 Task: Add Nature's Way Spirulina to the cart.
Action: Mouse moved to (238, 110)
Screenshot: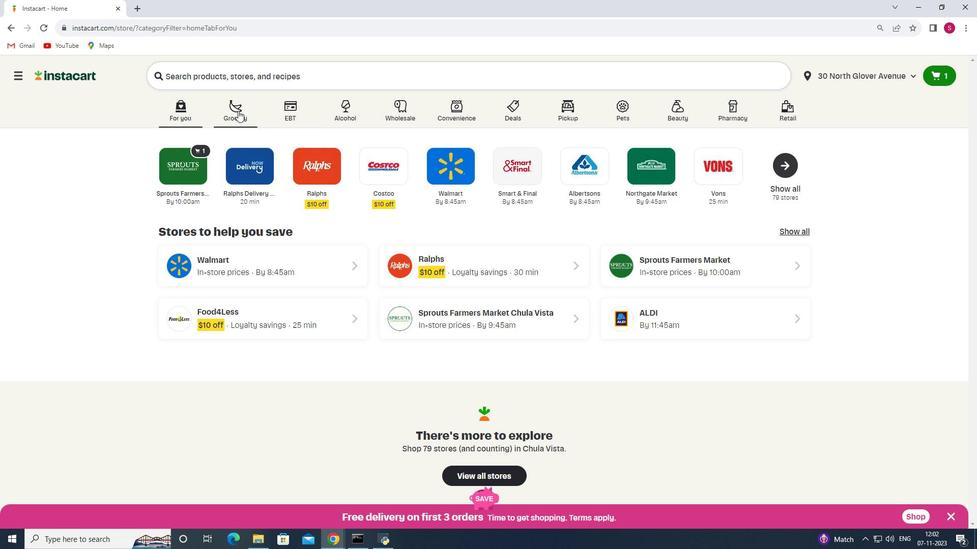 
Action: Mouse pressed left at (238, 110)
Screenshot: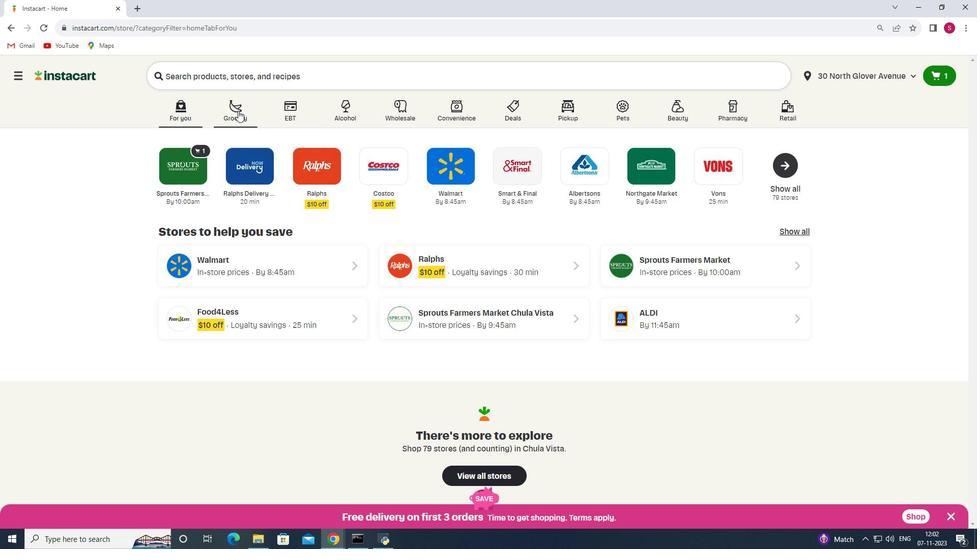 
Action: Mouse moved to (236, 318)
Screenshot: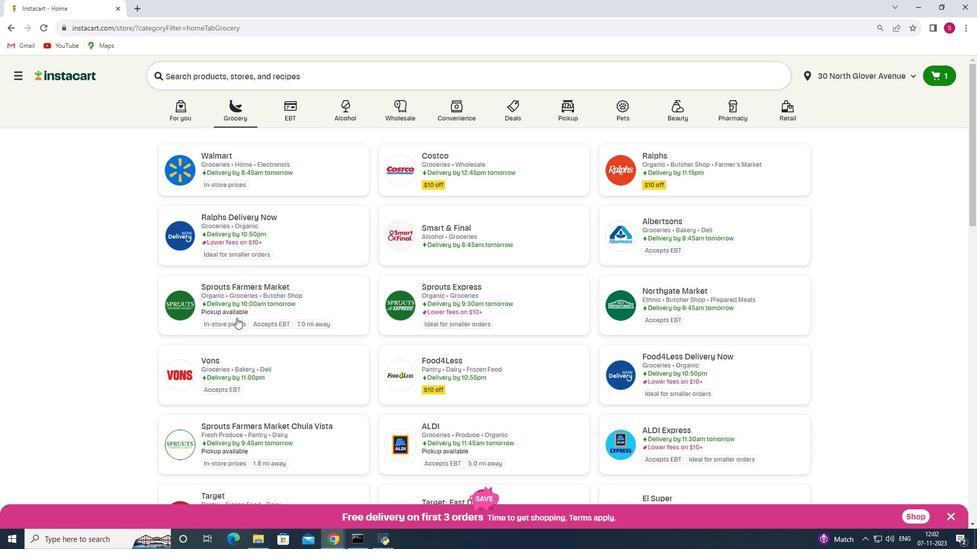 
Action: Mouse pressed left at (236, 318)
Screenshot: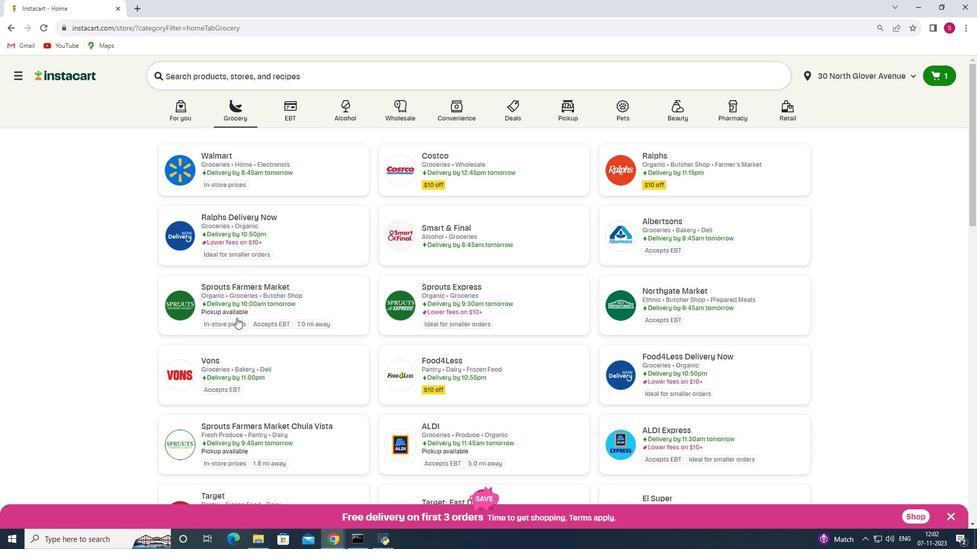 
Action: Mouse moved to (48, 316)
Screenshot: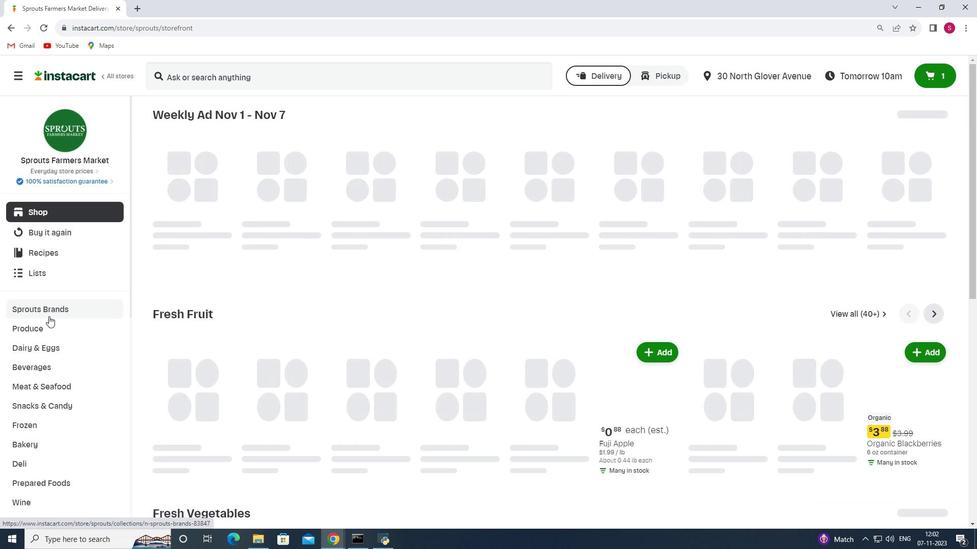 
Action: Mouse scrolled (48, 316) with delta (0, 0)
Screenshot: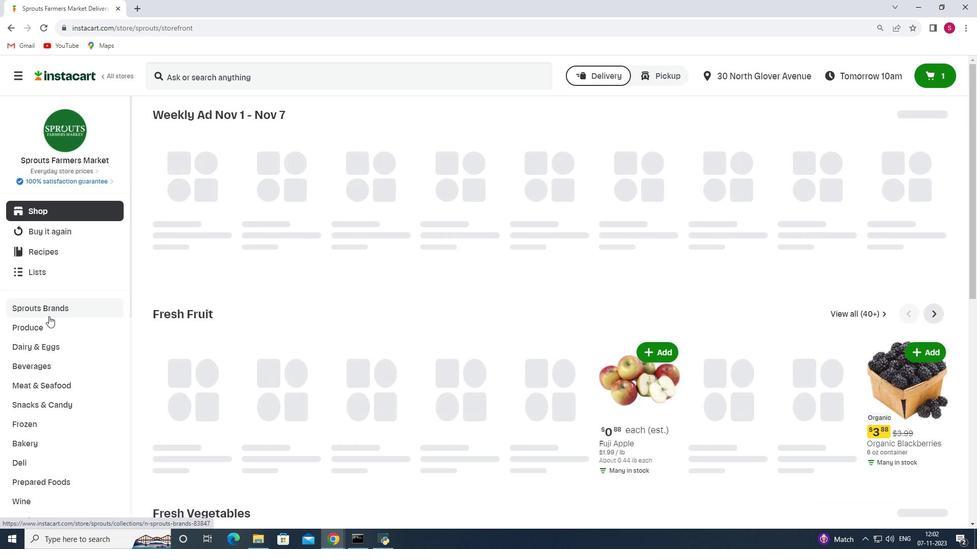 
Action: Mouse scrolled (48, 316) with delta (0, 0)
Screenshot: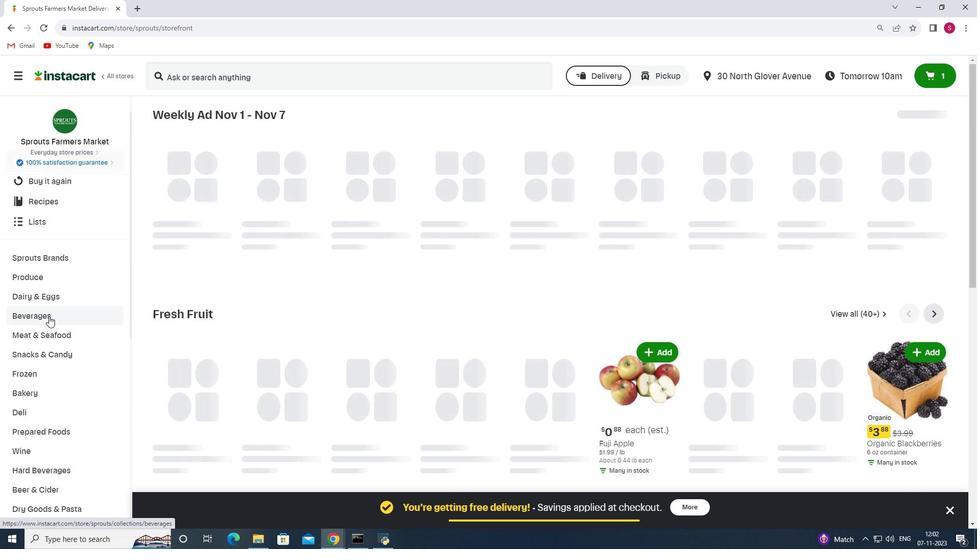 
Action: Mouse scrolled (48, 316) with delta (0, 0)
Screenshot: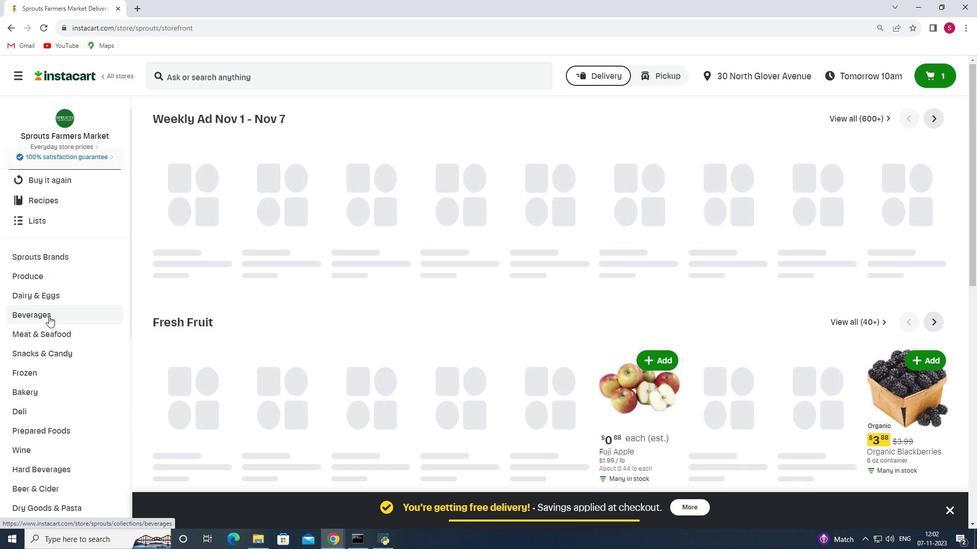
Action: Mouse scrolled (48, 316) with delta (0, 0)
Screenshot: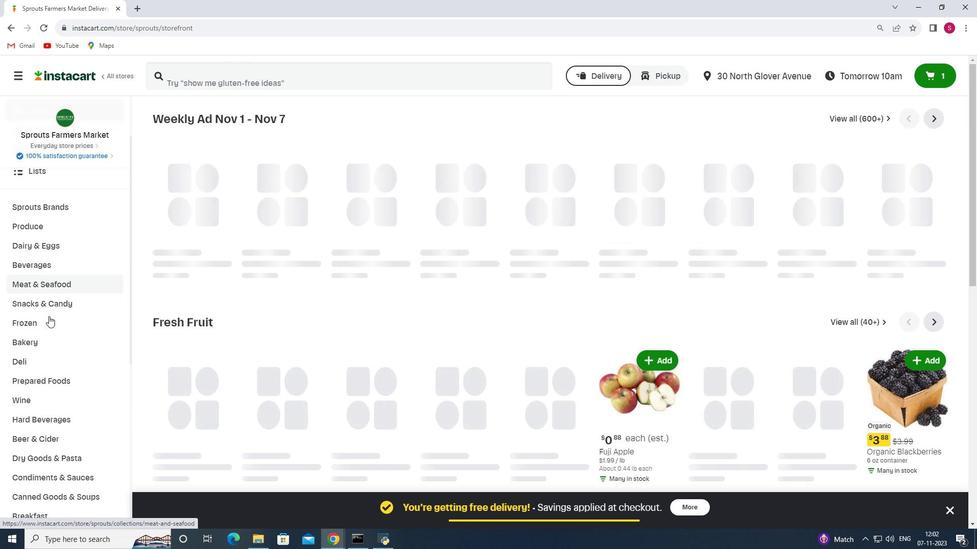 
Action: Mouse scrolled (48, 316) with delta (0, 0)
Screenshot: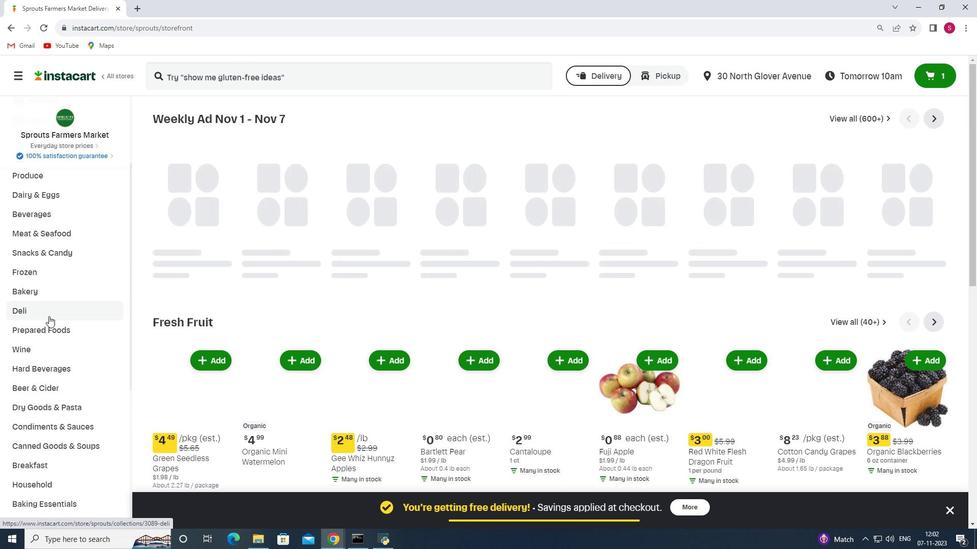 
Action: Mouse scrolled (48, 316) with delta (0, 0)
Screenshot: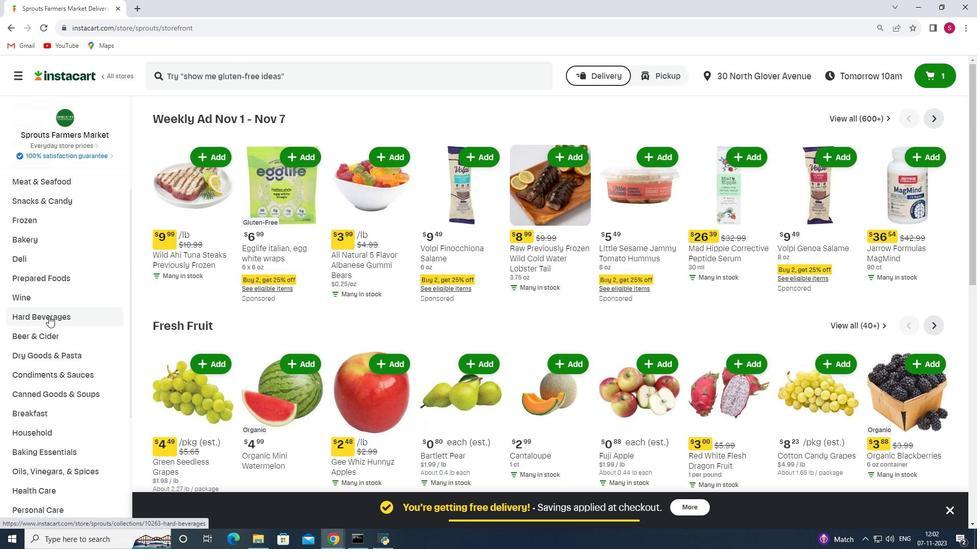 
Action: Mouse scrolled (48, 316) with delta (0, 0)
Screenshot: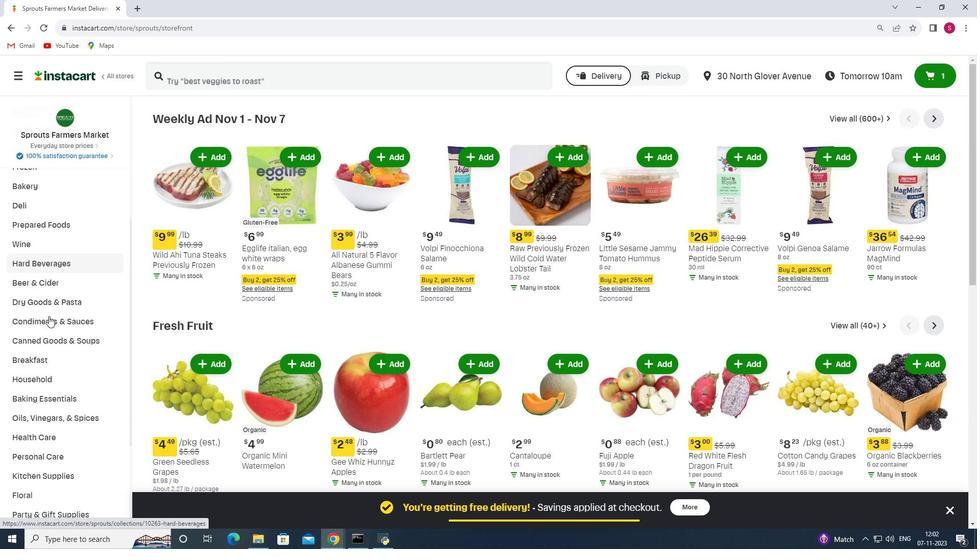 
Action: Mouse scrolled (48, 316) with delta (0, 0)
Screenshot: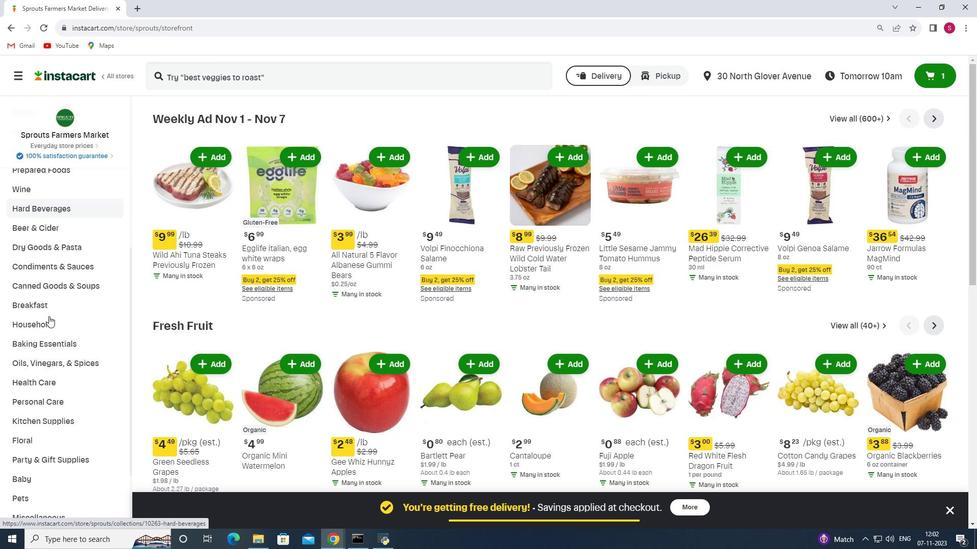 
Action: Mouse moved to (43, 336)
Screenshot: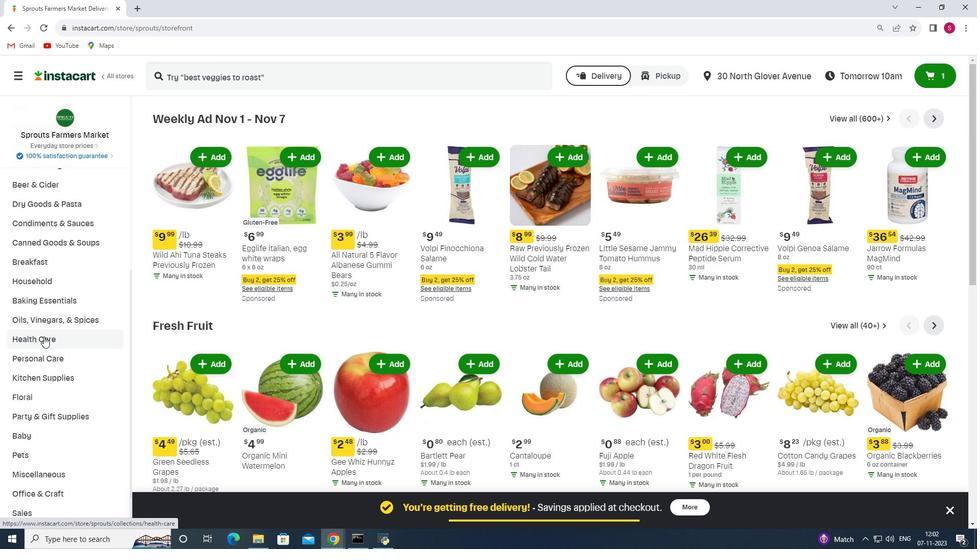 
Action: Mouse pressed left at (43, 336)
Screenshot: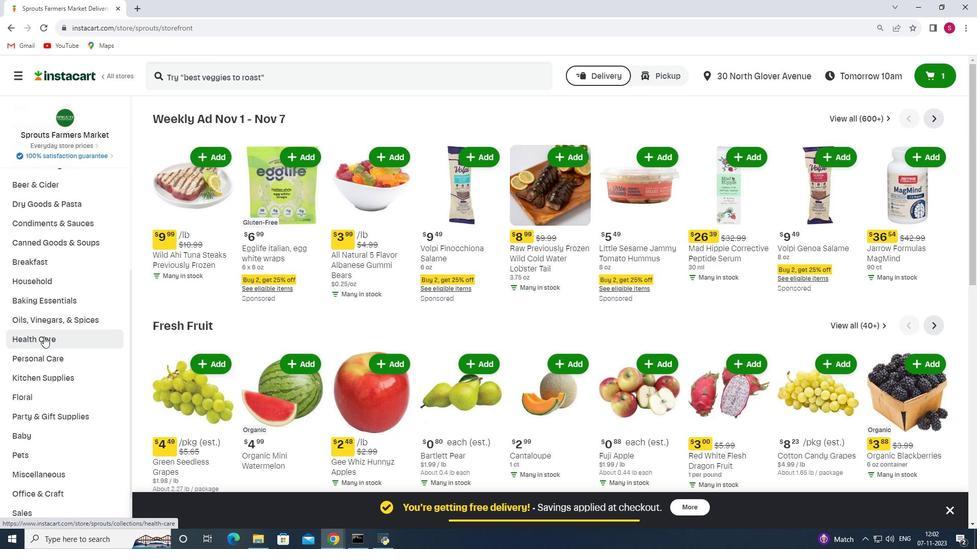 
Action: Mouse moved to (356, 142)
Screenshot: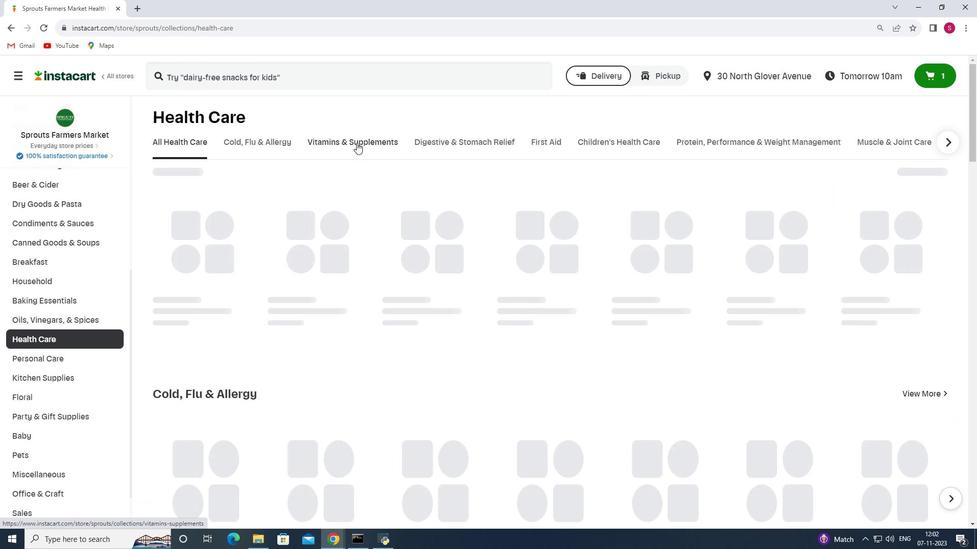 
Action: Mouse pressed left at (356, 142)
Screenshot: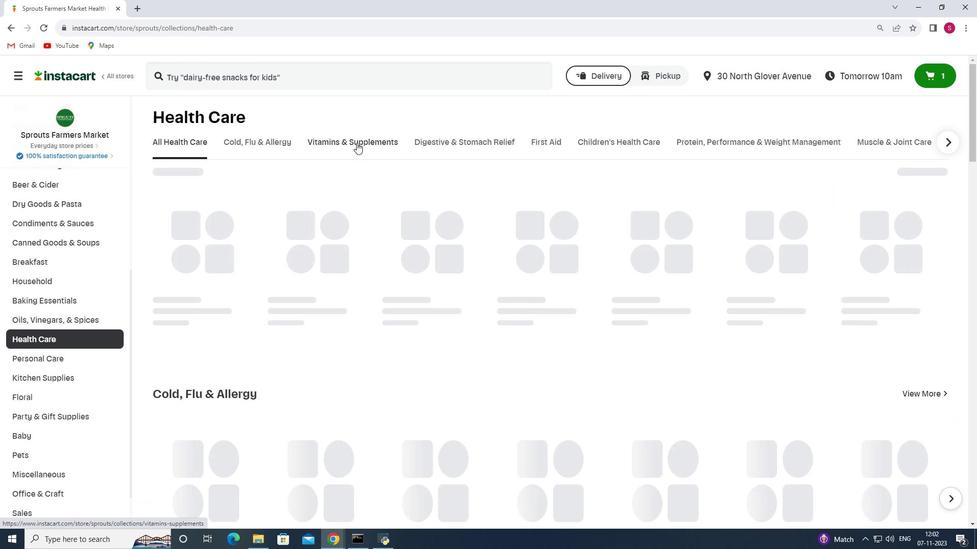 
Action: Mouse moved to (419, 183)
Screenshot: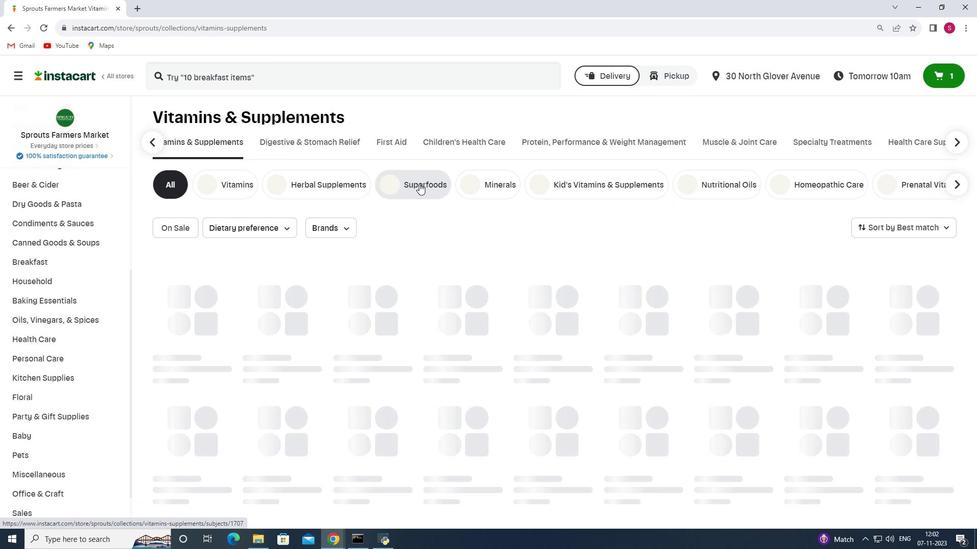 
Action: Mouse pressed left at (419, 183)
Screenshot: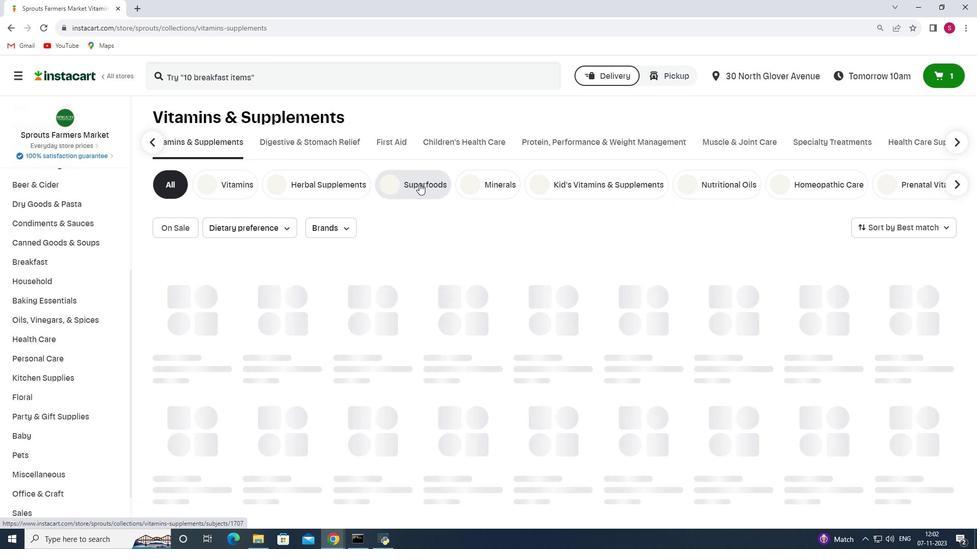 
Action: Mouse moved to (316, 74)
Screenshot: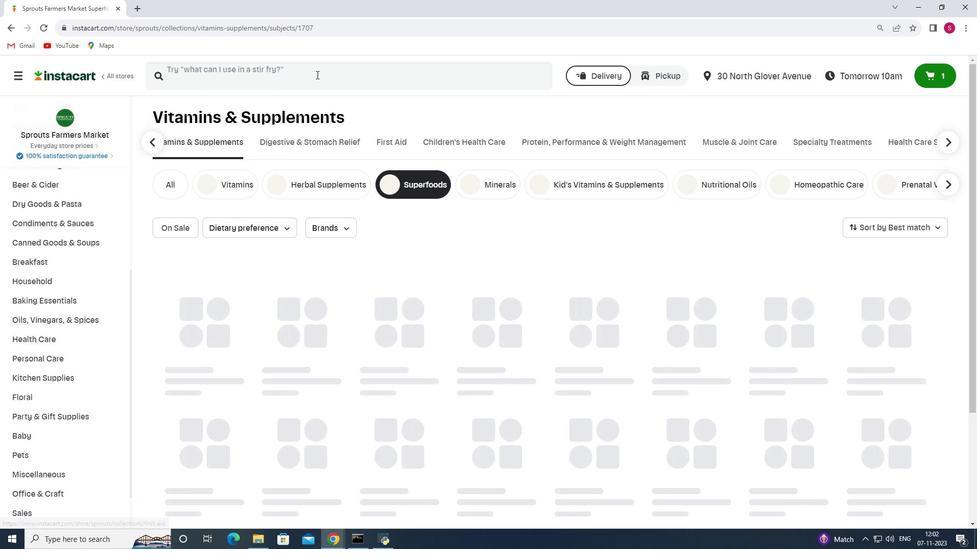 
Action: Mouse pressed left at (316, 74)
Screenshot: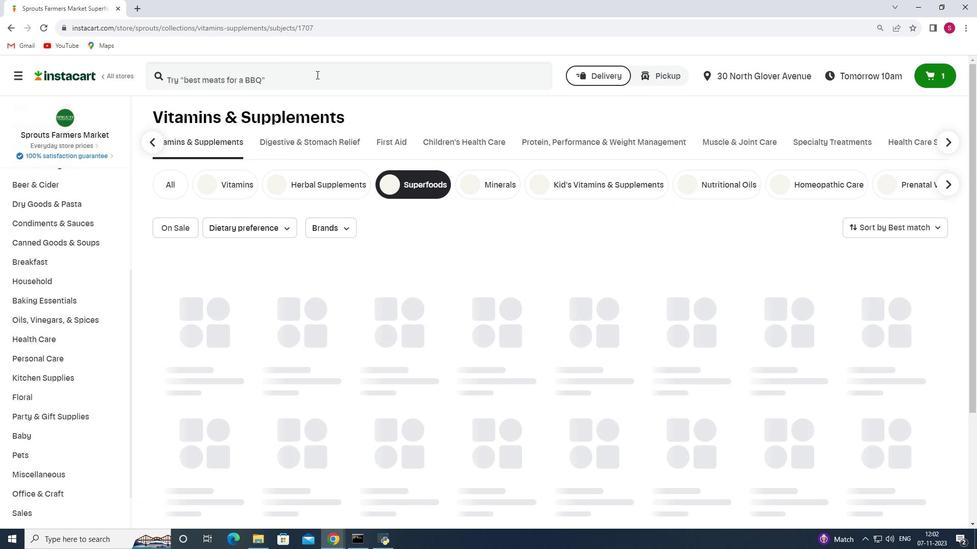 
Action: Key pressed <Key.shift_r>Nature's<Key.space><Key.shift>Way<Key.space><Key.shift>Spirulina<Key.enter>
Screenshot: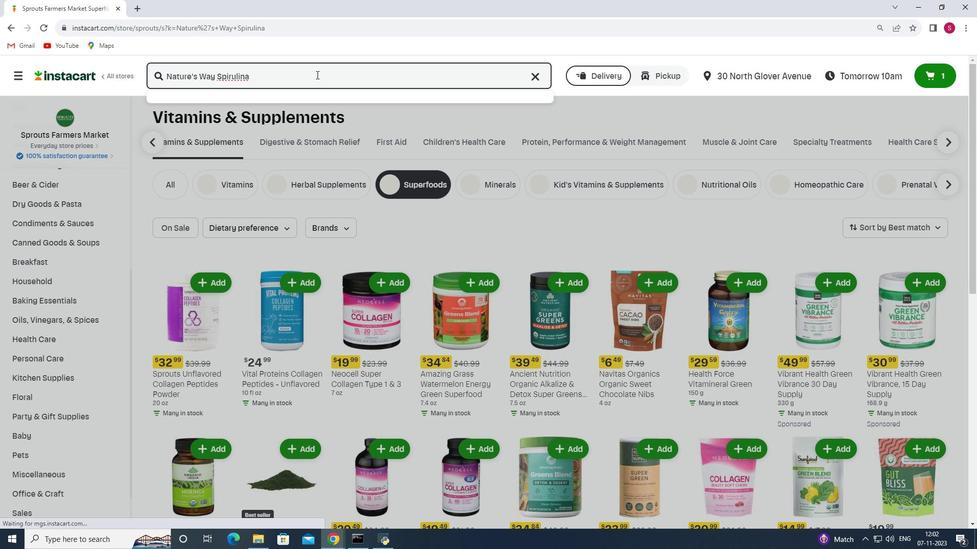 
Action: Mouse moved to (375, 184)
Screenshot: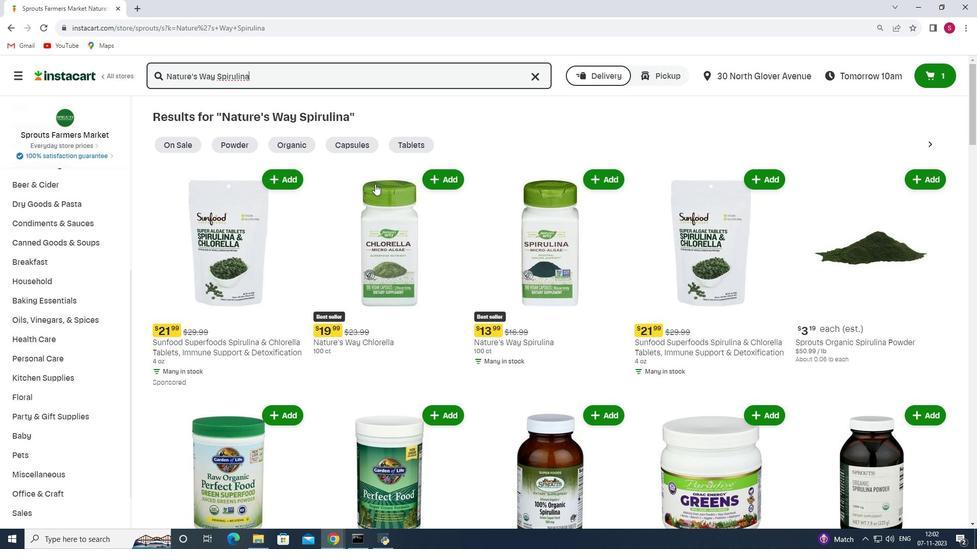 
Action: Mouse scrolled (375, 183) with delta (0, 0)
Screenshot: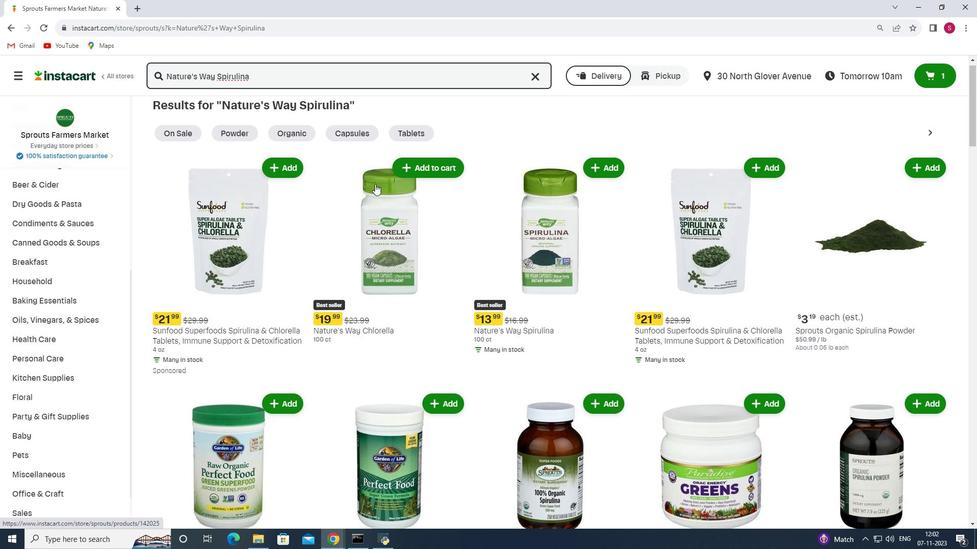 
Action: Mouse scrolled (375, 183) with delta (0, 0)
Screenshot: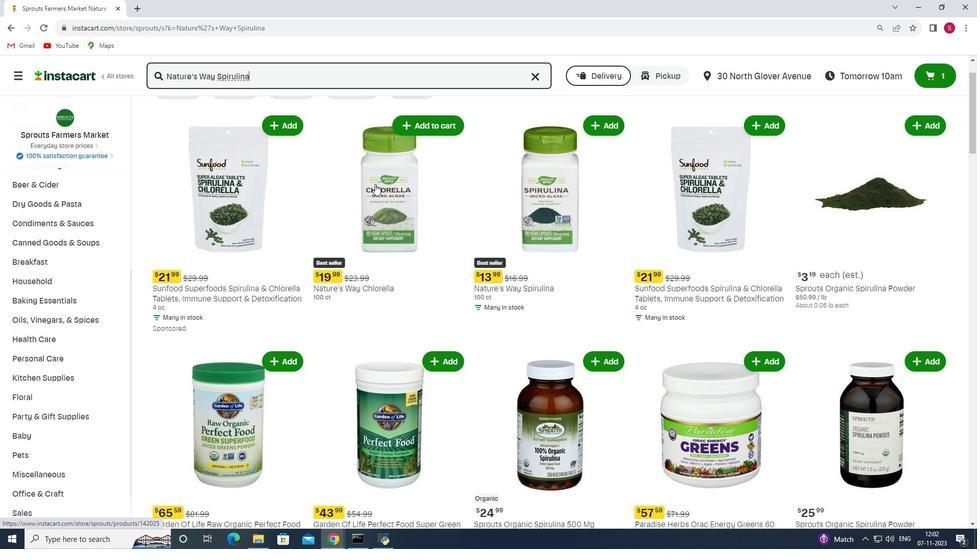 
Action: Mouse scrolled (375, 183) with delta (0, 0)
Screenshot: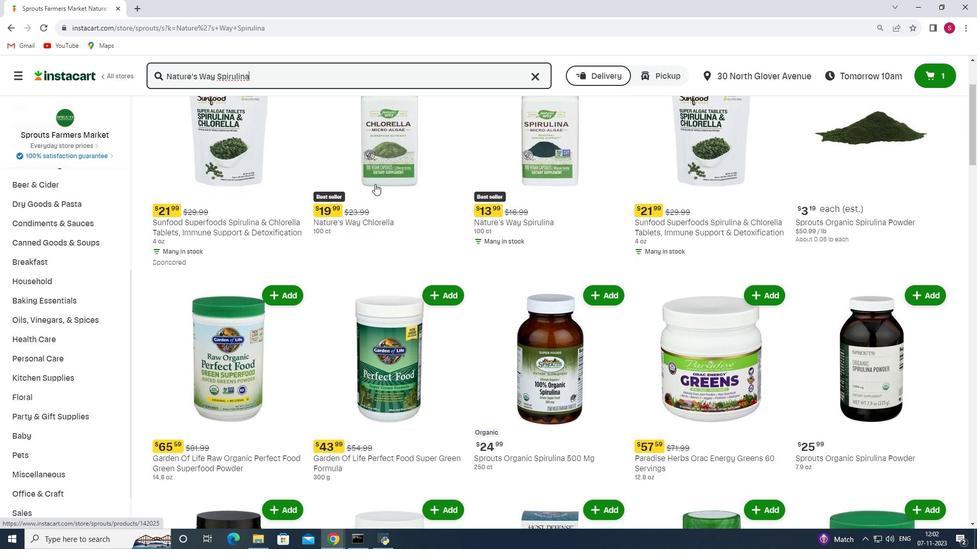 
Action: Mouse scrolled (375, 183) with delta (0, 0)
Screenshot: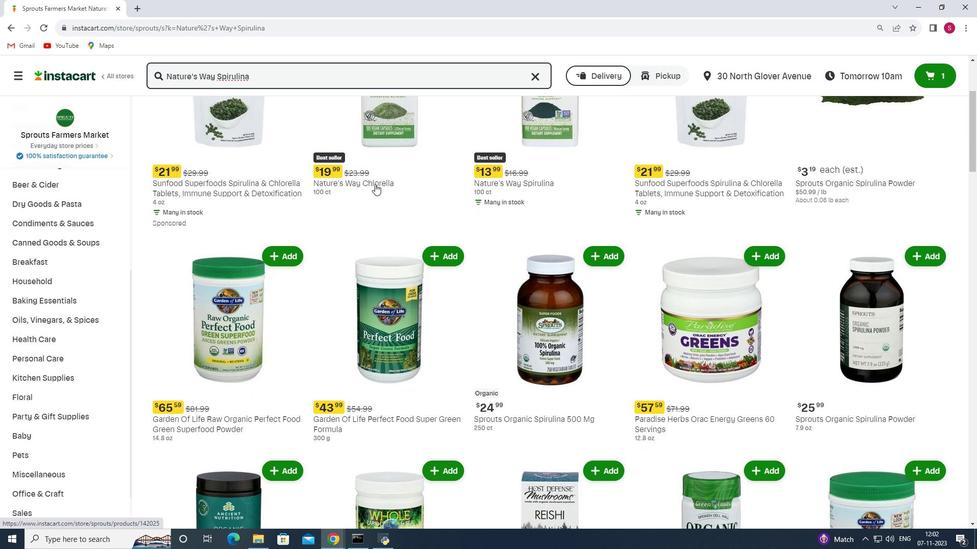 
Action: Mouse scrolled (375, 183) with delta (0, 0)
Screenshot: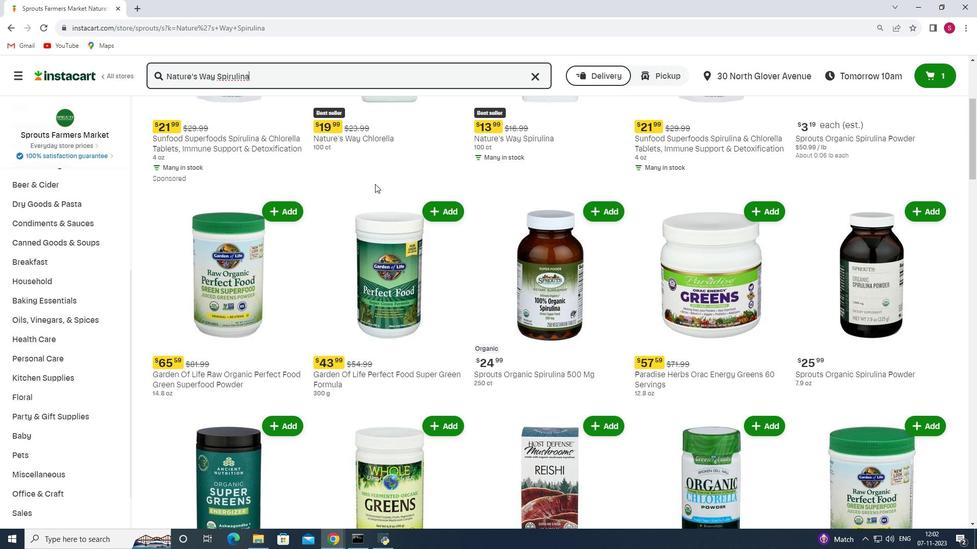 
Action: Mouse scrolled (375, 183) with delta (0, 0)
Screenshot: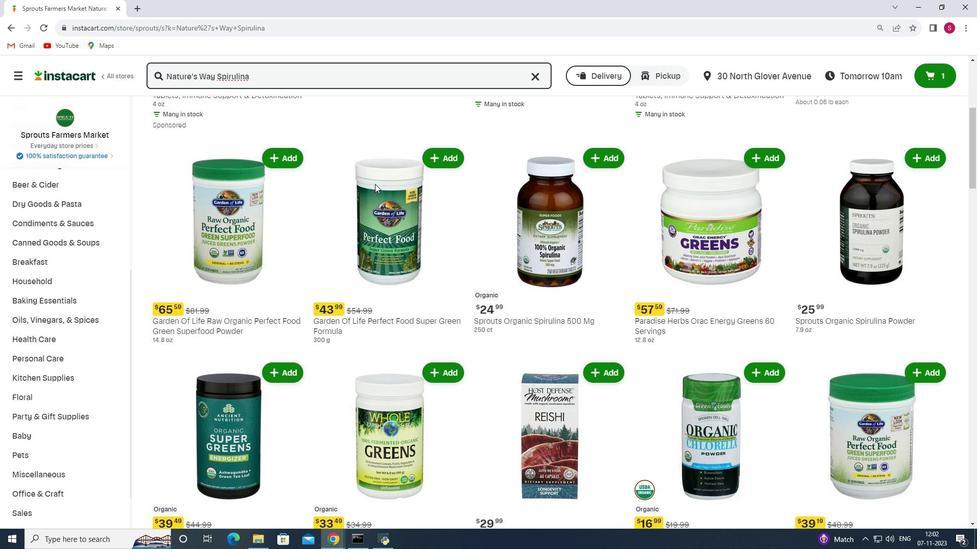 
Action: Mouse scrolled (375, 183) with delta (0, 0)
Screenshot: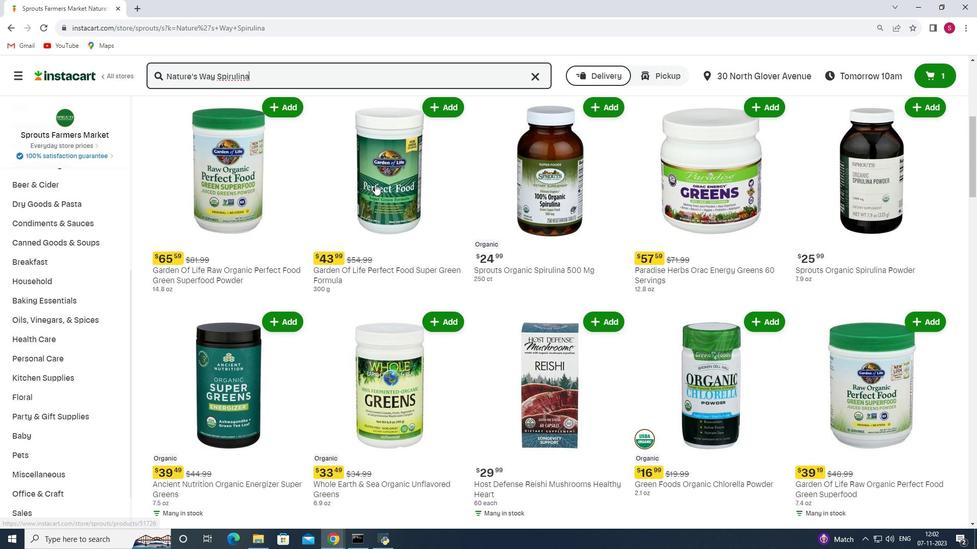 
Action: Mouse scrolled (375, 183) with delta (0, 0)
Screenshot: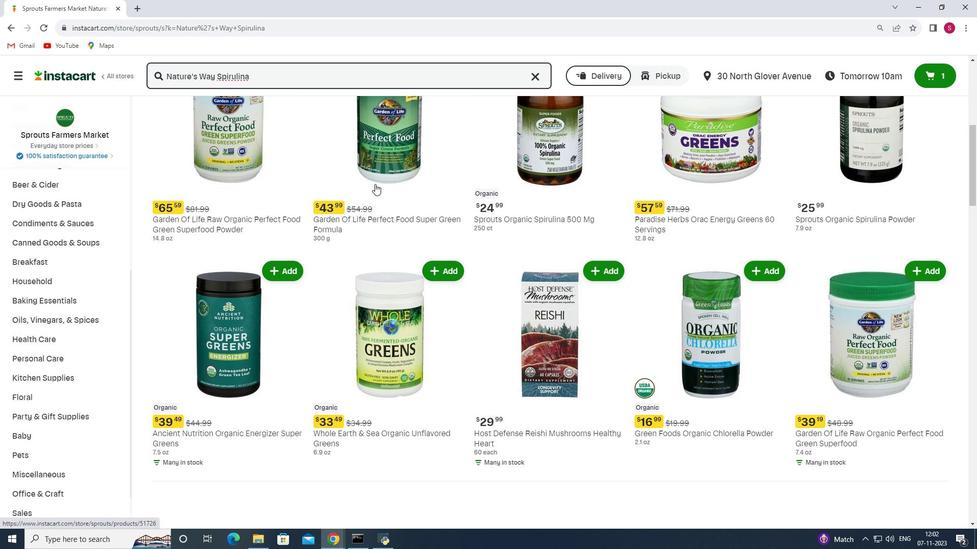 
Action: Mouse scrolled (375, 183) with delta (0, 0)
Screenshot: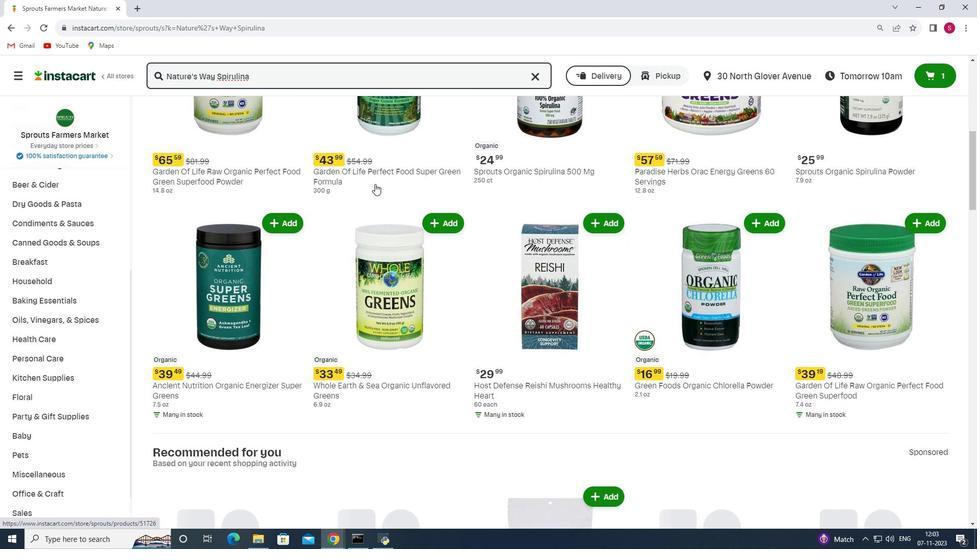
Action: Mouse scrolled (375, 183) with delta (0, 0)
Screenshot: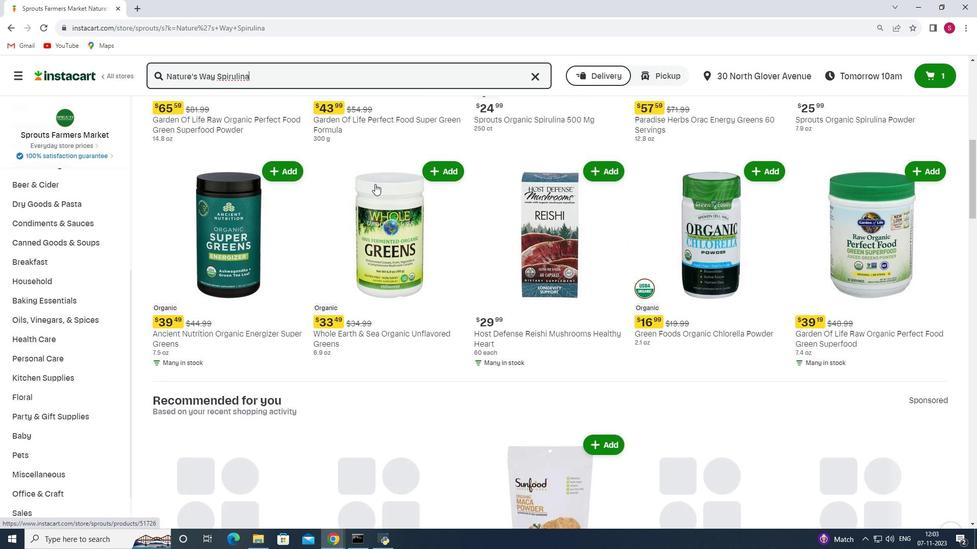 
Action: Mouse scrolled (375, 183) with delta (0, 0)
Screenshot: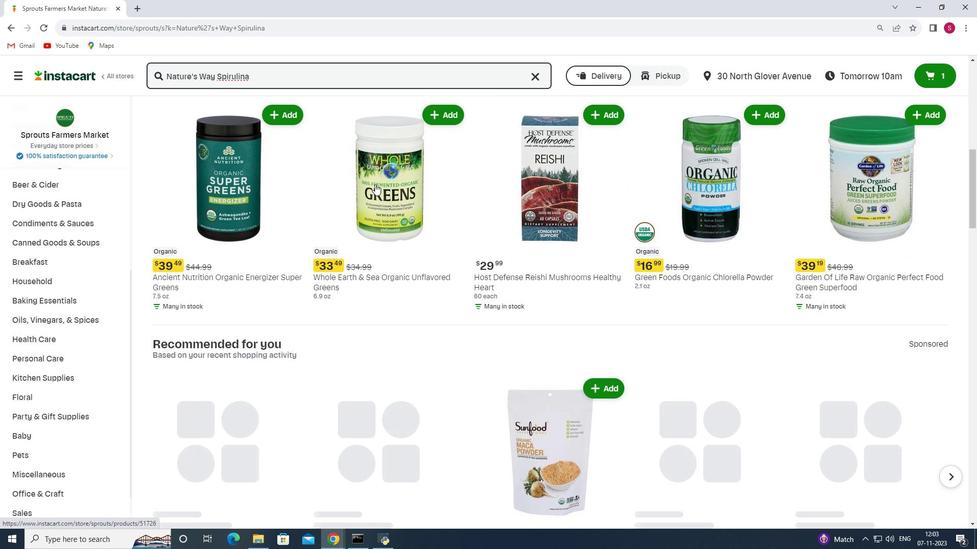 
Action: Mouse scrolled (375, 183) with delta (0, 0)
Screenshot: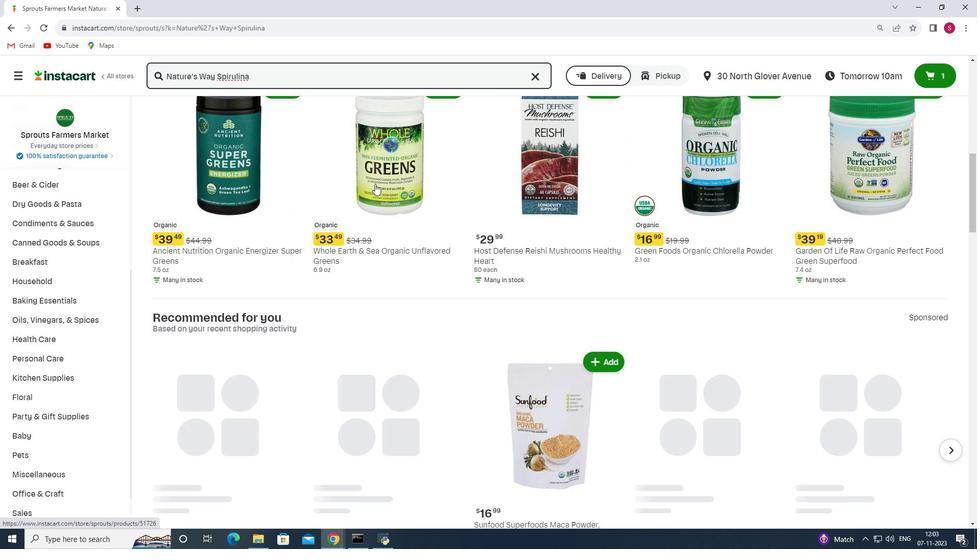 
Action: Mouse scrolled (375, 183) with delta (0, 0)
Screenshot: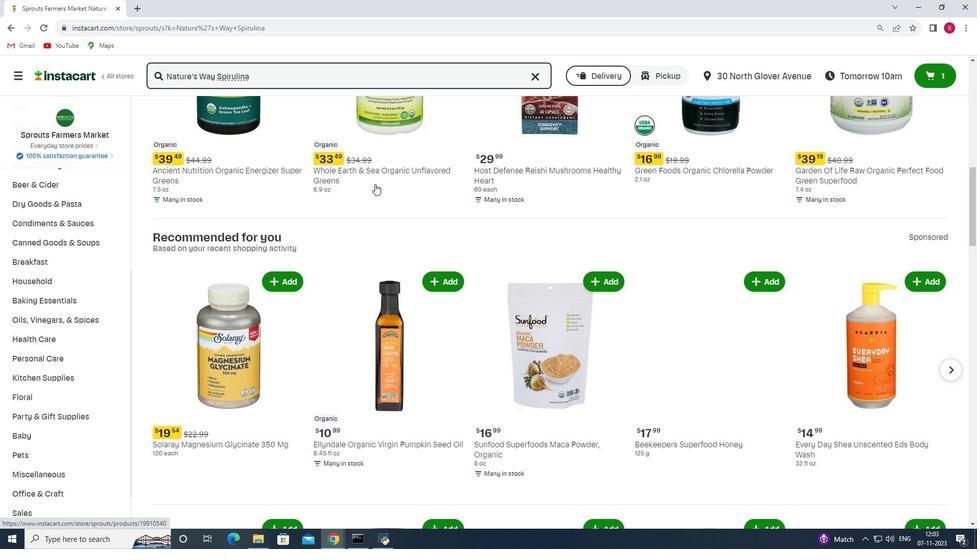 
Action: Mouse scrolled (375, 183) with delta (0, 0)
Screenshot: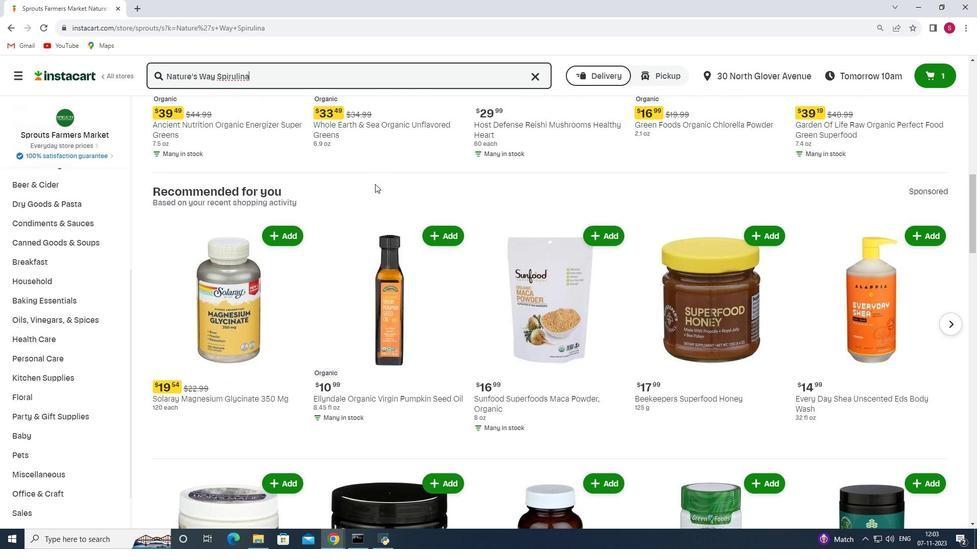 
Action: Mouse scrolled (375, 183) with delta (0, 0)
Screenshot: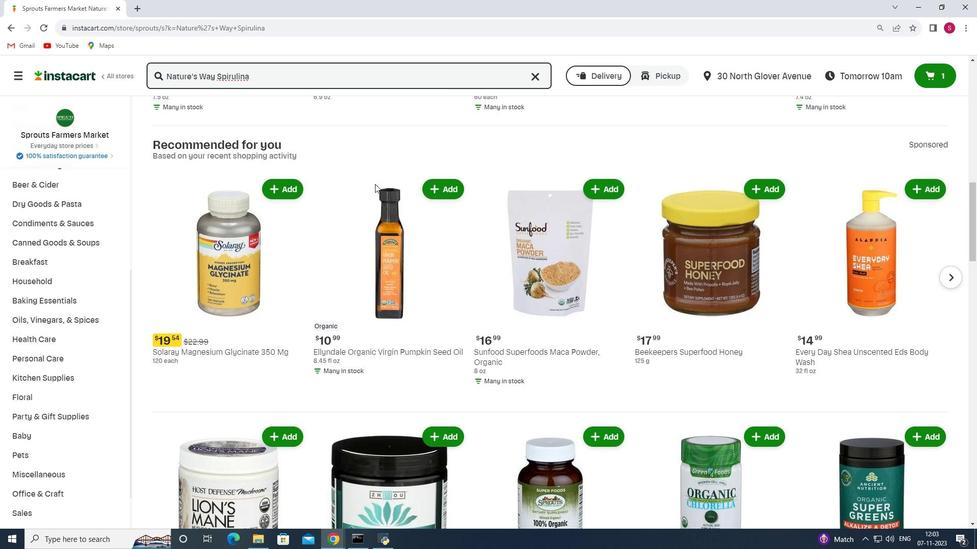 
Action: Mouse scrolled (375, 183) with delta (0, 0)
Screenshot: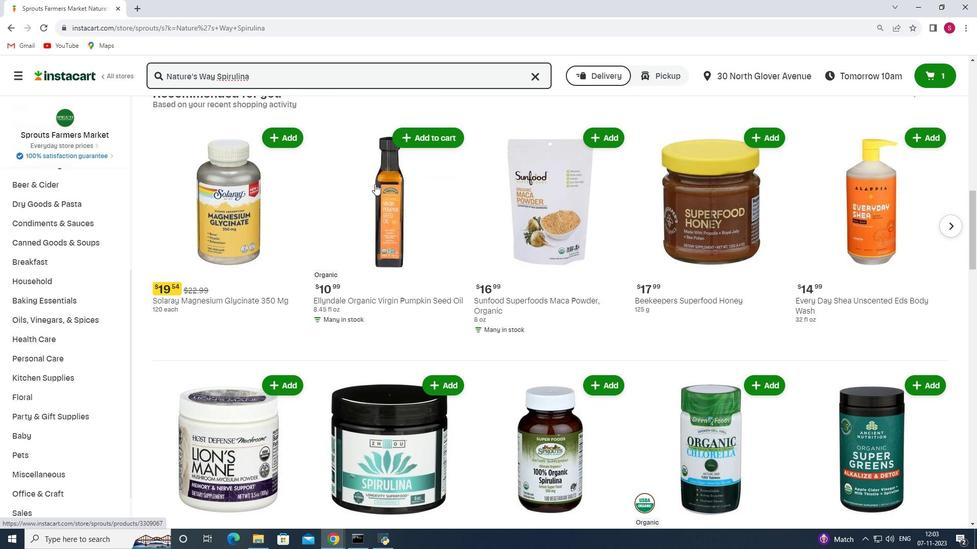 
Action: Mouse scrolled (375, 183) with delta (0, 0)
Screenshot: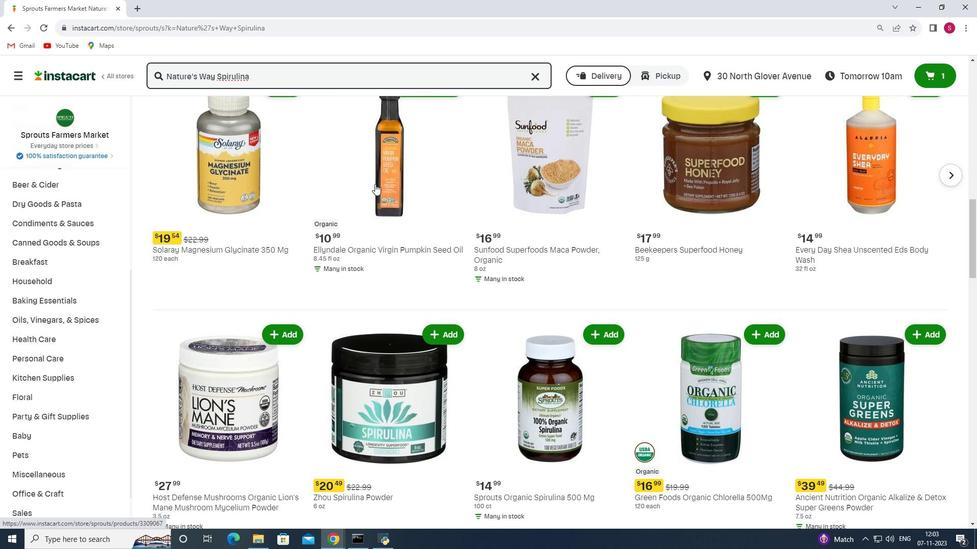 
Action: Mouse scrolled (375, 183) with delta (0, 0)
Screenshot: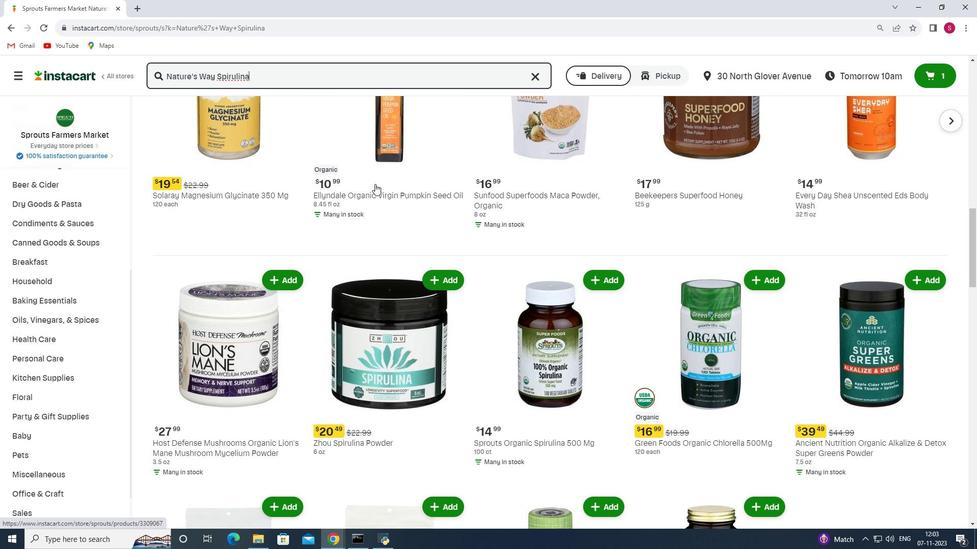 
Action: Mouse scrolled (375, 183) with delta (0, 0)
Screenshot: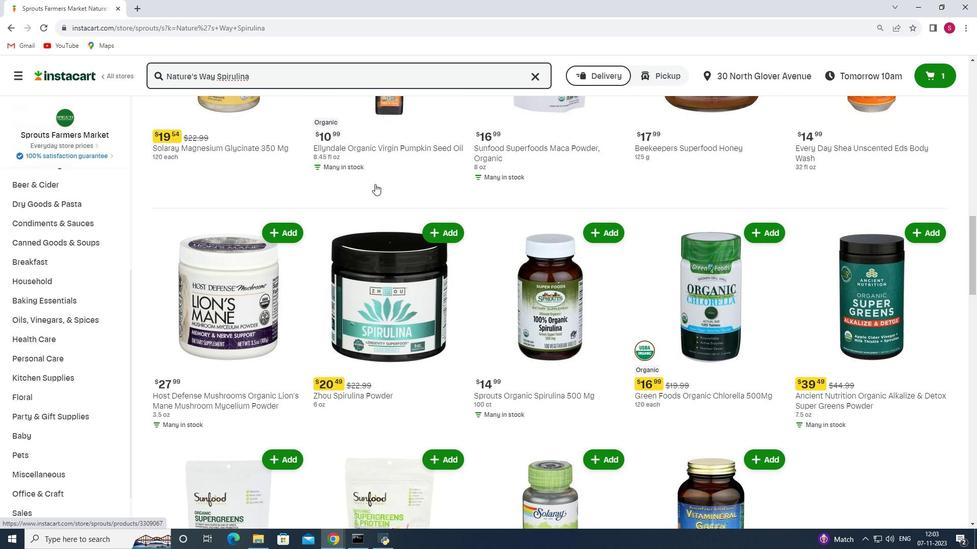
Action: Mouse scrolled (375, 183) with delta (0, 0)
Screenshot: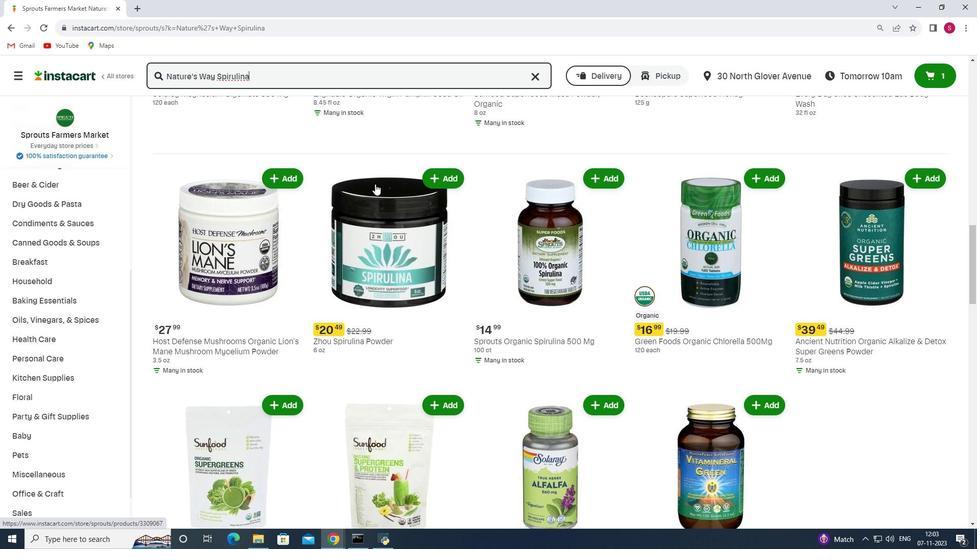 
Action: Mouse scrolled (375, 183) with delta (0, 0)
Screenshot: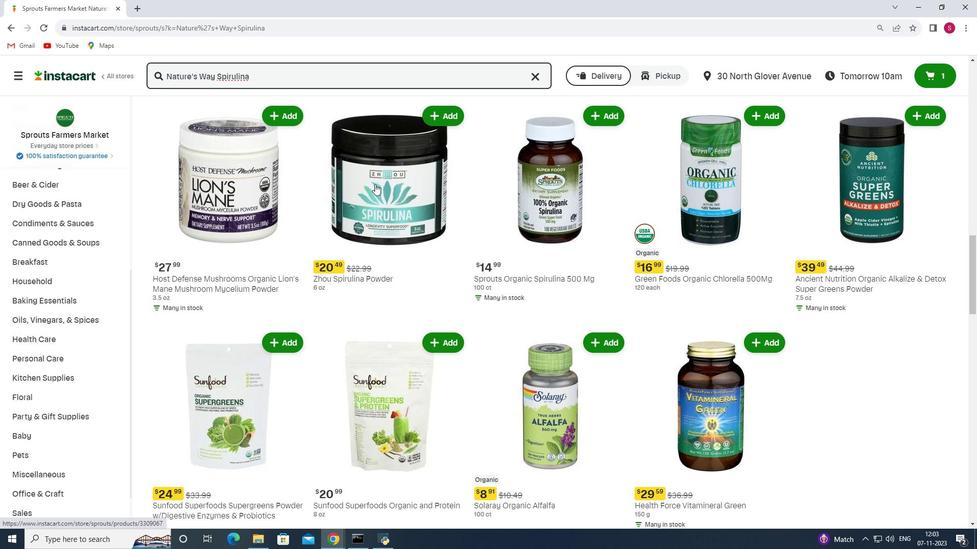 
Action: Mouse scrolled (375, 183) with delta (0, 0)
Screenshot: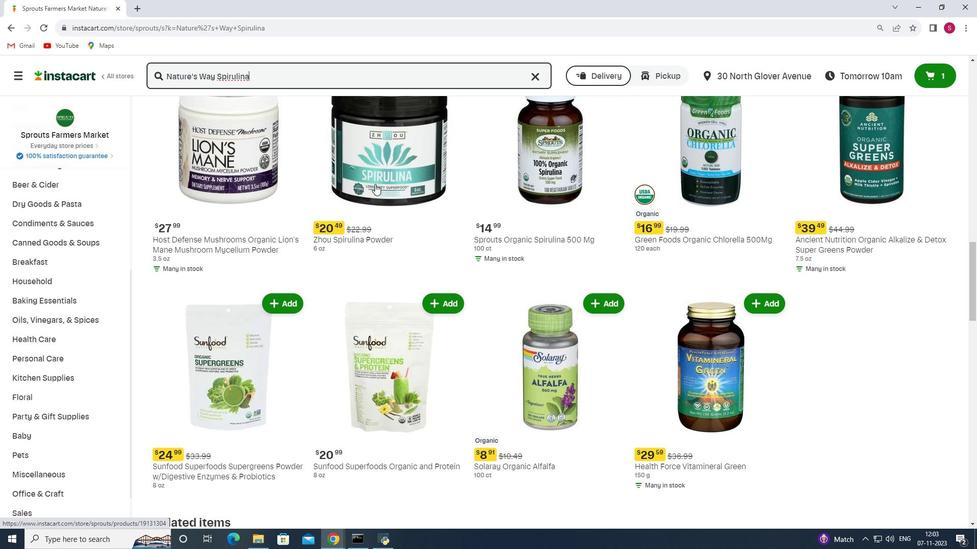 
Action: Mouse scrolled (375, 183) with delta (0, 0)
Screenshot: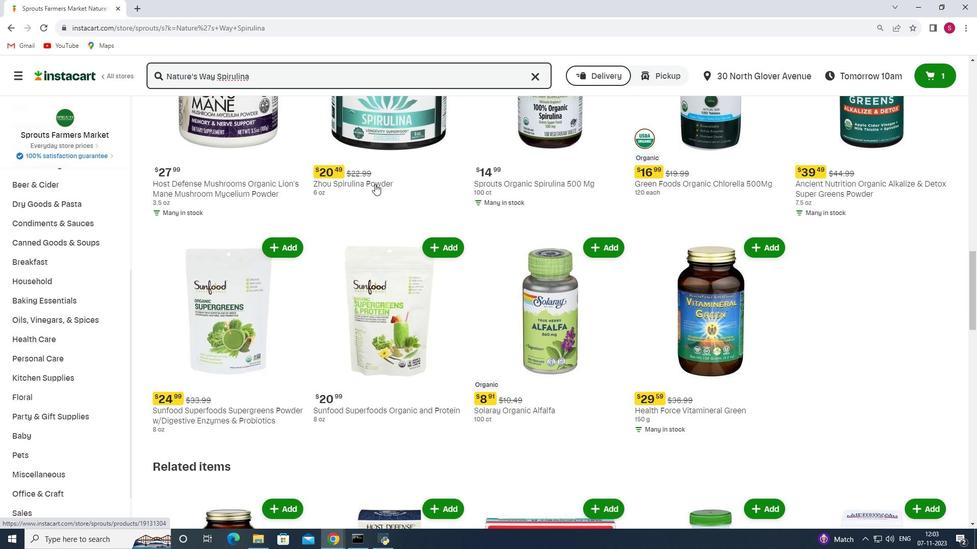 
Action: Mouse scrolled (375, 183) with delta (0, 0)
Screenshot: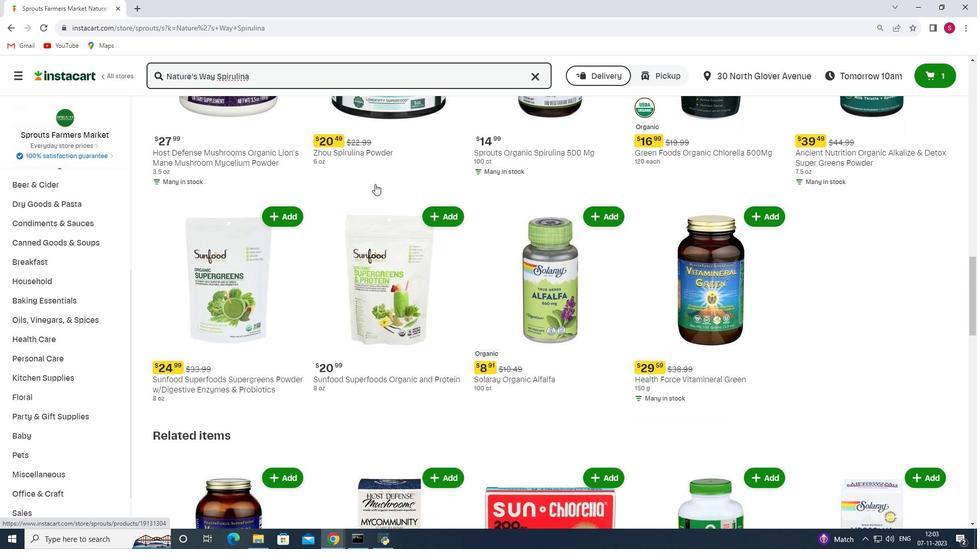 
Action: Mouse scrolled (375, 183) with delta (0, 0)
Screenshot: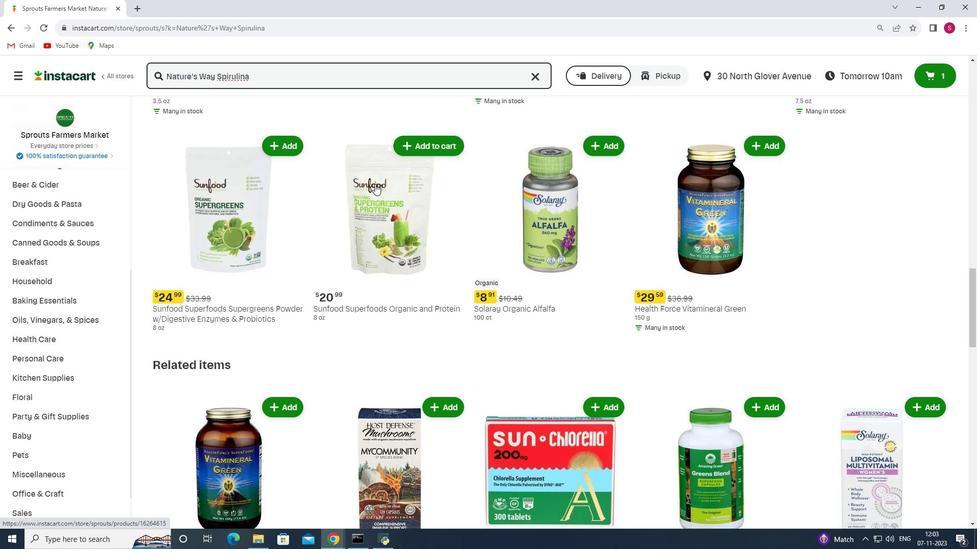 
Action: Mouse scrolled (375, 183) with delta (0, 0)
Screenshot: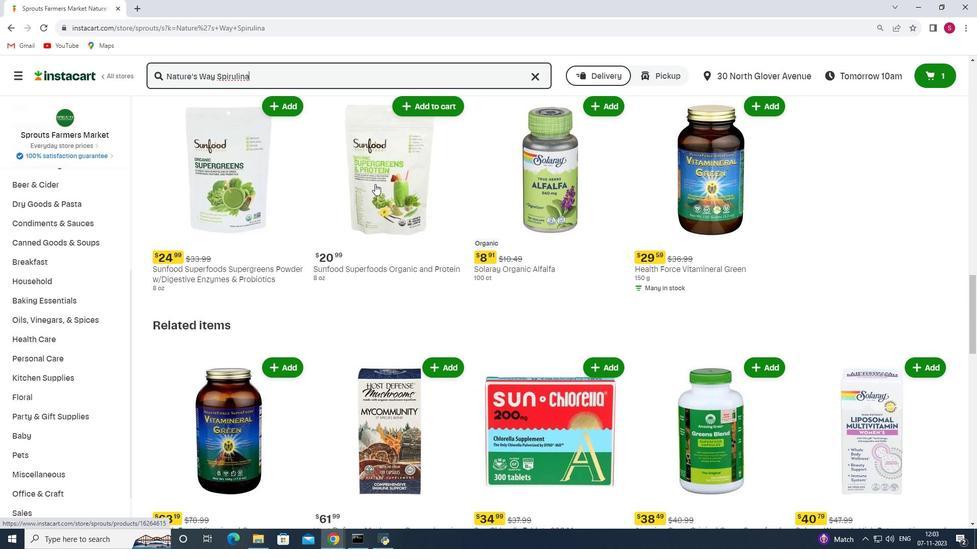 
Action: Mouse scrolled (375, 183) with delta (0, 0)
Screenshot: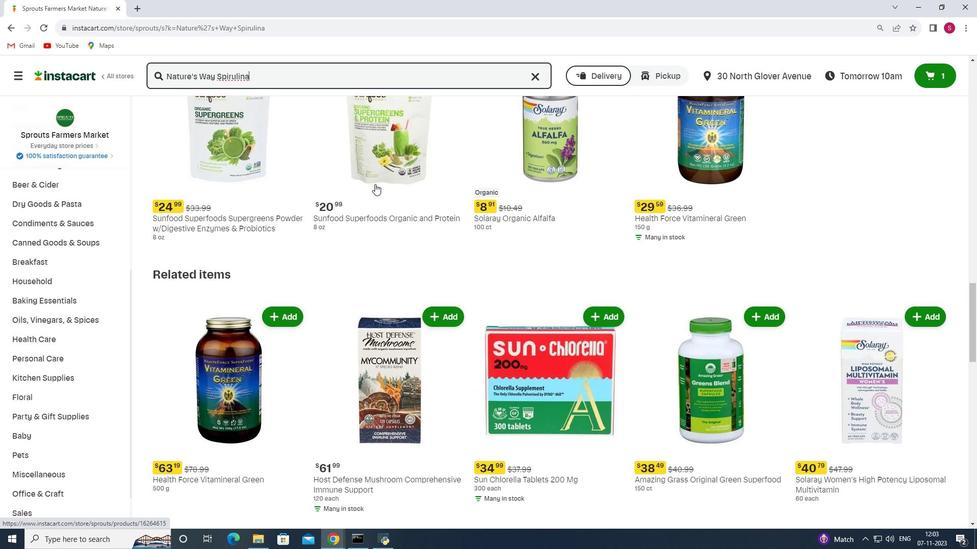 
Action: Mouse scrolled (375, 183) with delta (0, 0)
Screenshot: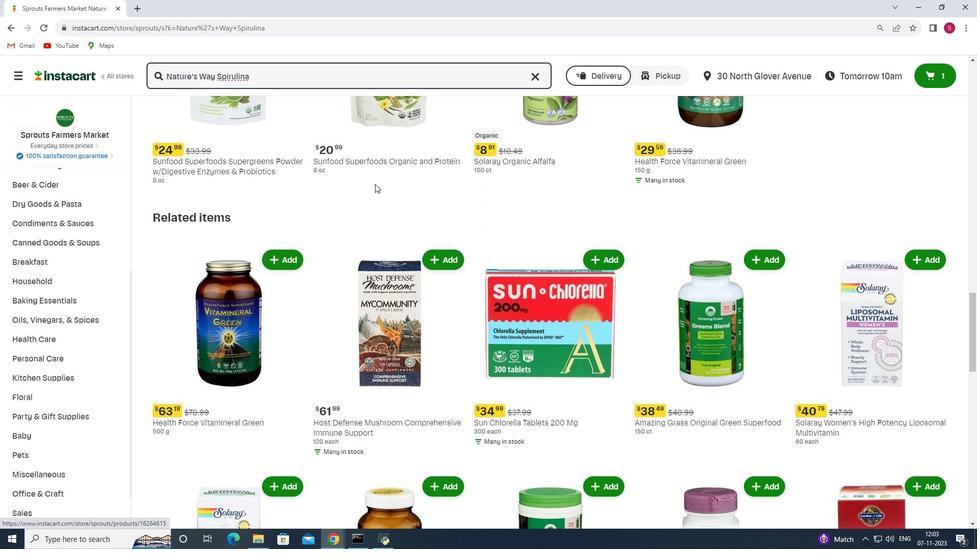 
Action: Mouse scrolled (375, 183) with delta (0, 0)
Screenshot: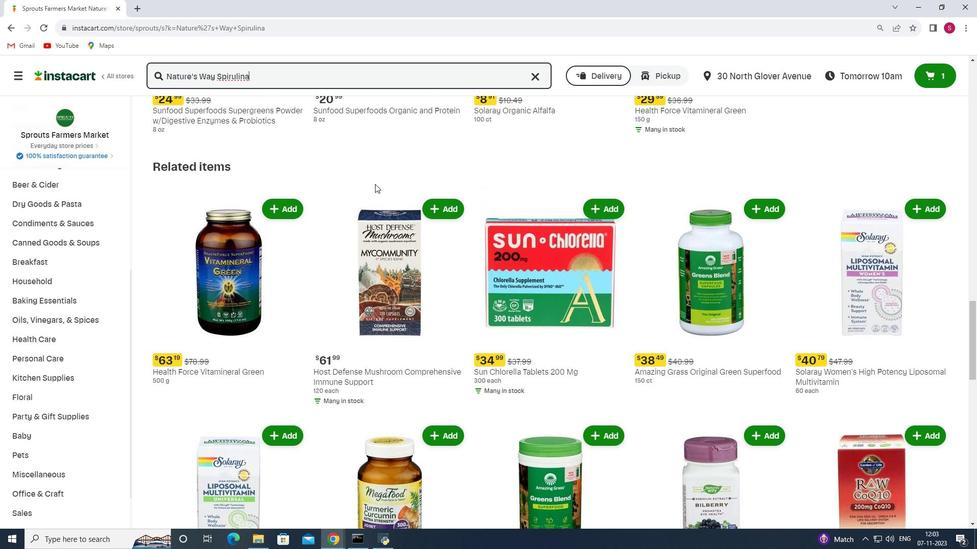 
Action: Mouse scrolled (375, 183) with delta (0, 0)
Screenshot: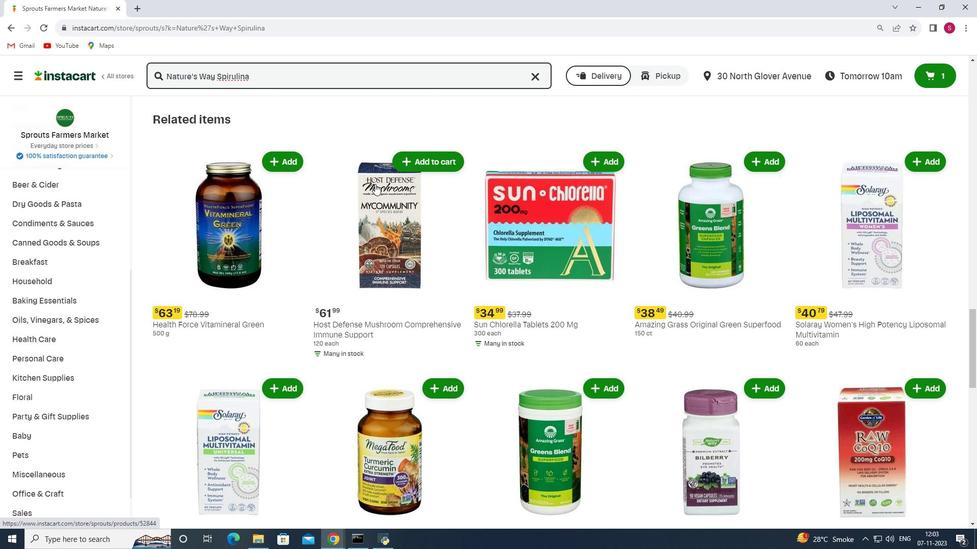 
Action: Mouse scrolled (375, 183) with delta (0, 0)
Screenshot: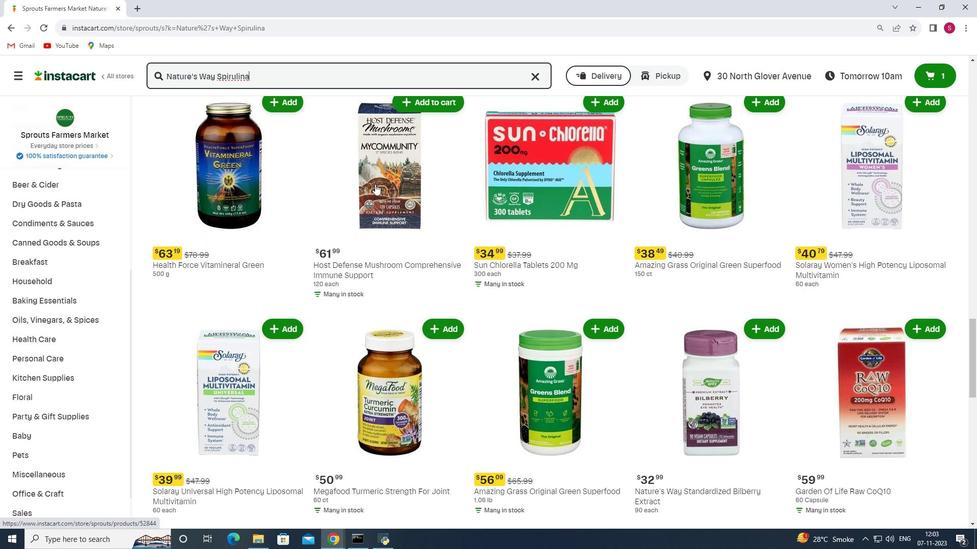 
Action: Mouse scrolled (375, 183) with delta (0, 0)
Screenshot: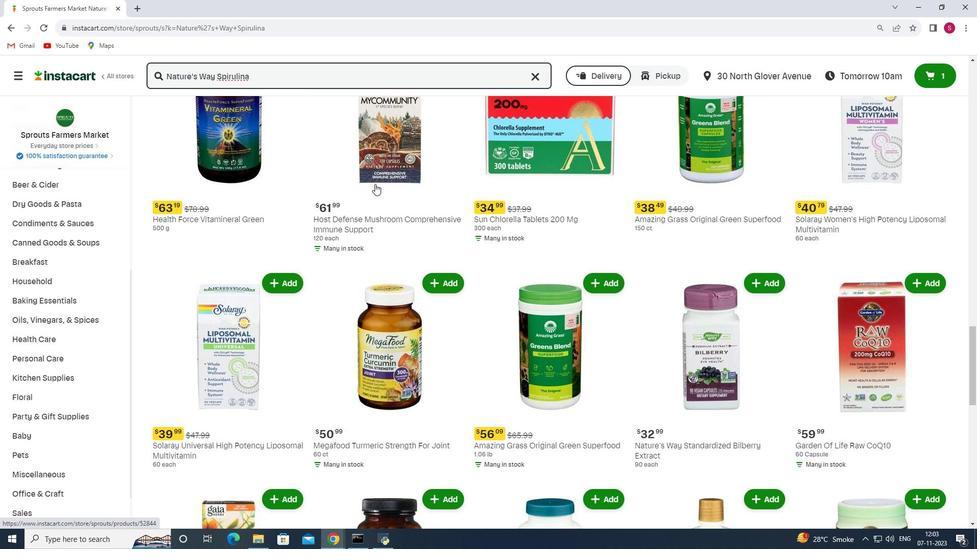 
Action: Mouse scrolled (375, 183) with delta (0, 0)
Screenshot: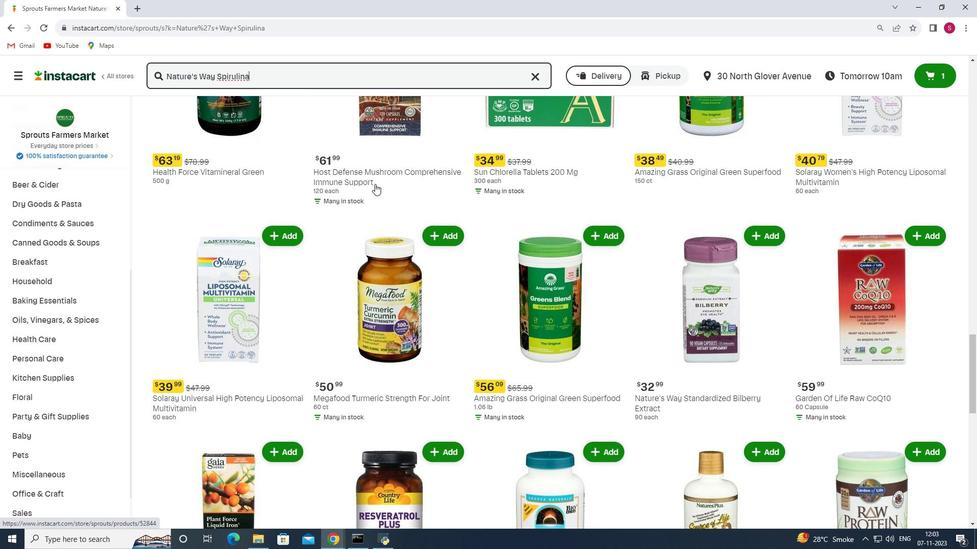 
Action: Mouse scrolled (375, 183) with delta (0, 0)
Screenshot: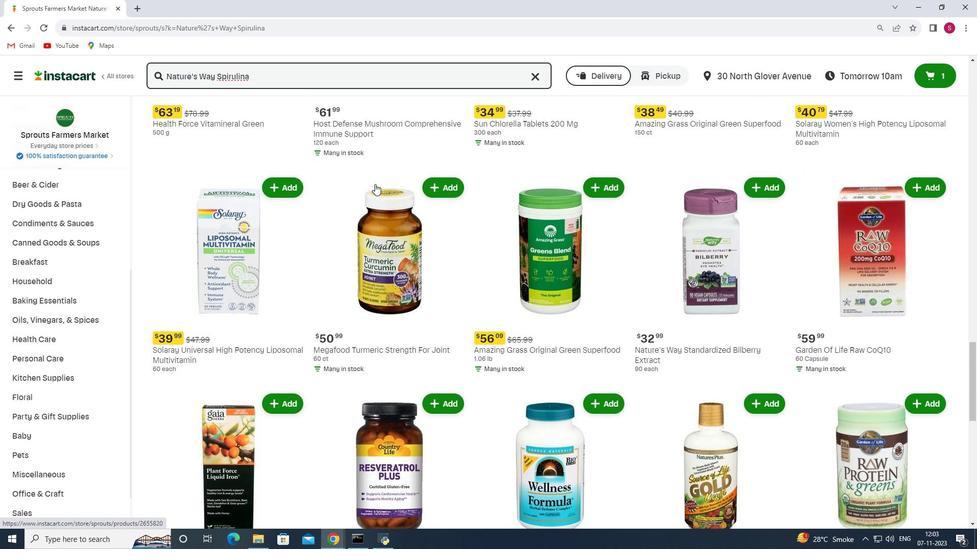 
Action: Mouse scrolled (375, 183) with delta (0, 0)
Screenshot: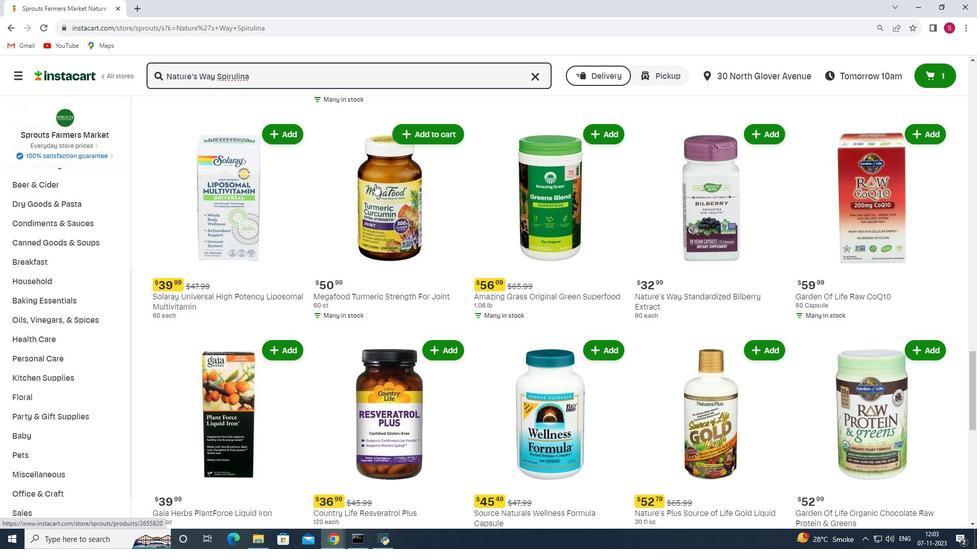 
Action: Mouse scrolled (375, 183) with delta (0, 0)
Screenshot: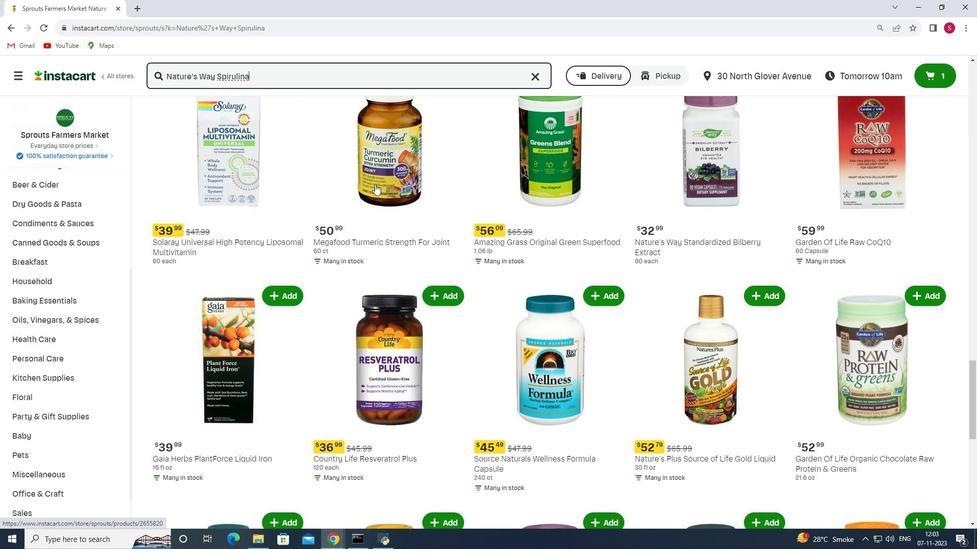 
Action: Mouse scrolled (375, 183) with delta (0, 0)
Screenshot: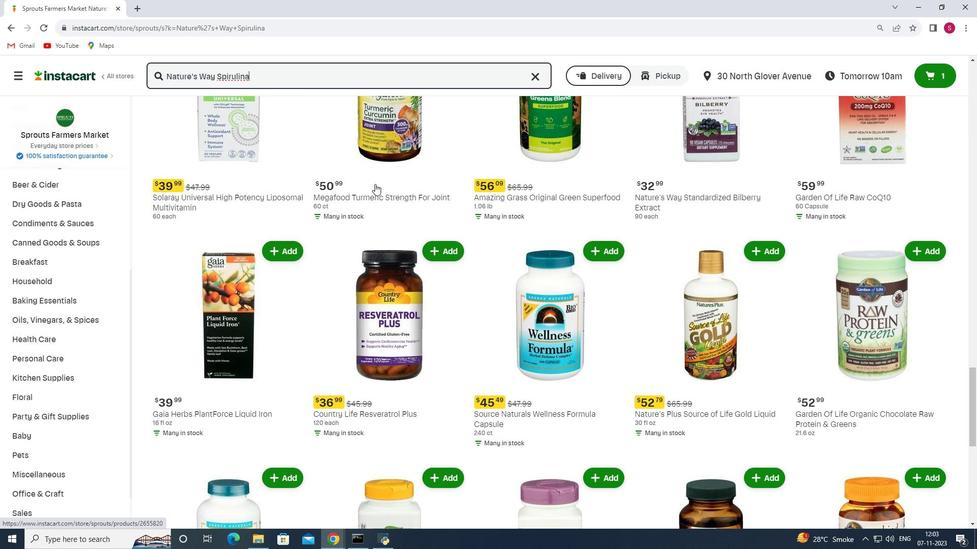 
Action: Mouse scrolled (375, 183) with delta (0, 0)
Screenshot: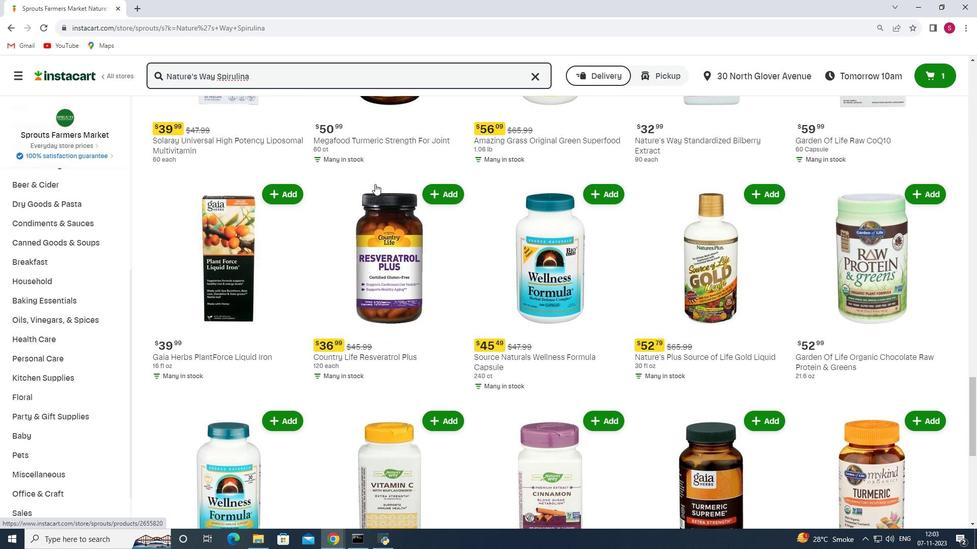 
Action: Mouse scrolled (375, 183) with delta (0, 0)
Screenshot: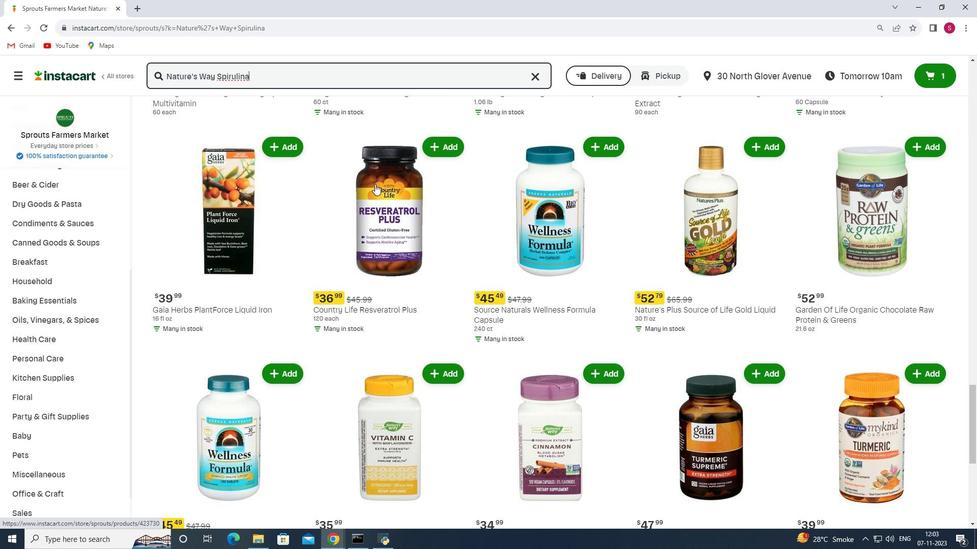 
Action: Mouse scrolled (375, 183) with delta (0, 0)
Screenshot: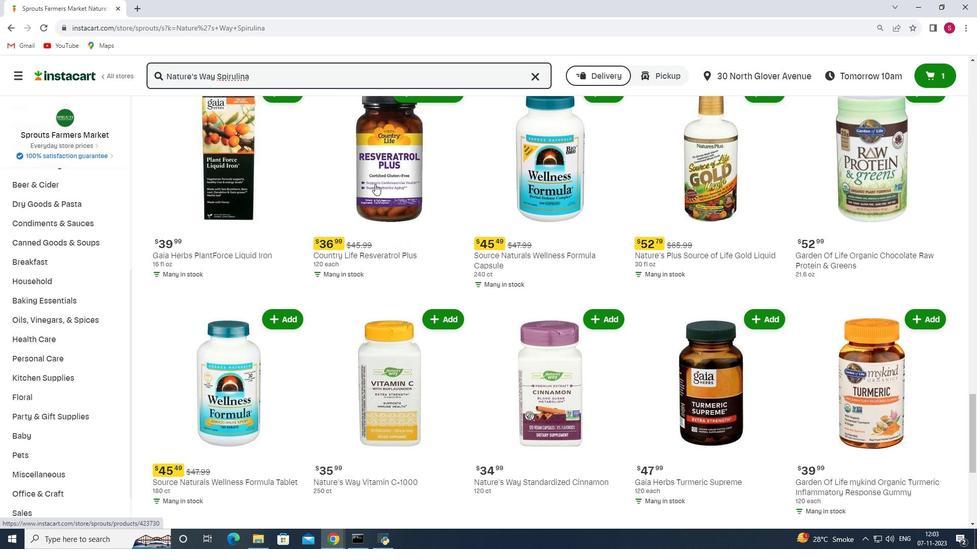 
Action: Mouse scrolled (375, 183) with delta (0, 0)
Screenshot: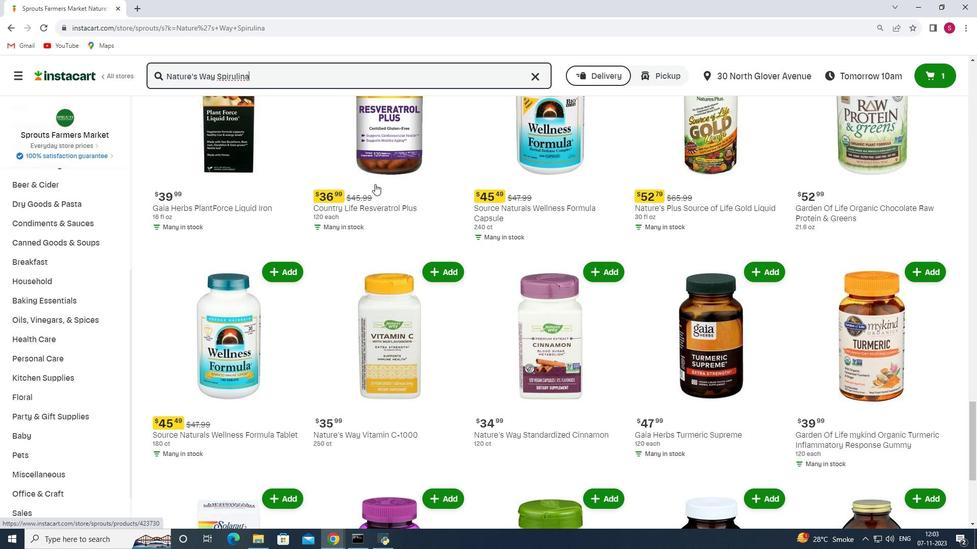 
Action: Mouse scrolled (375, 183) with delta (0, 0)
Screenshot: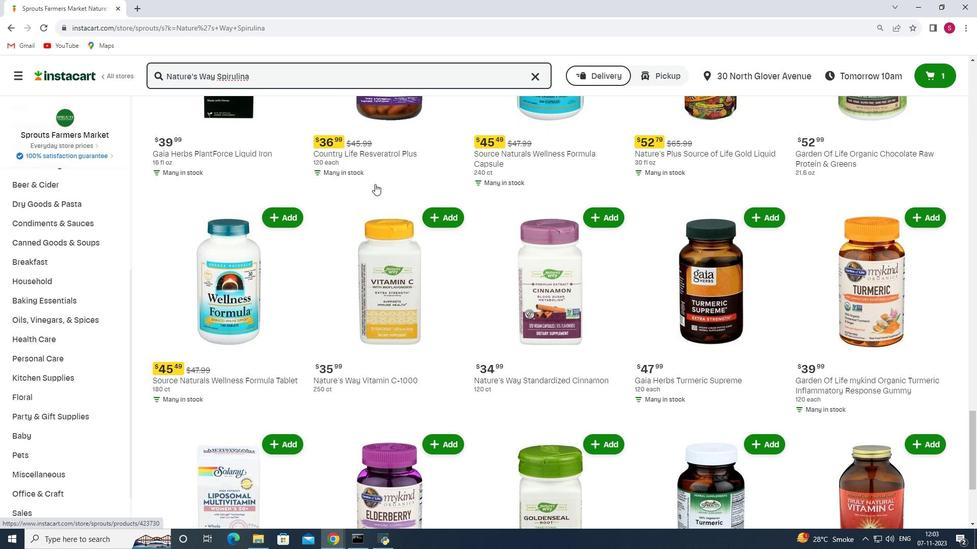 
Action: Mouse scrolled (375, 183) with delta (0, 0)
Screenshot: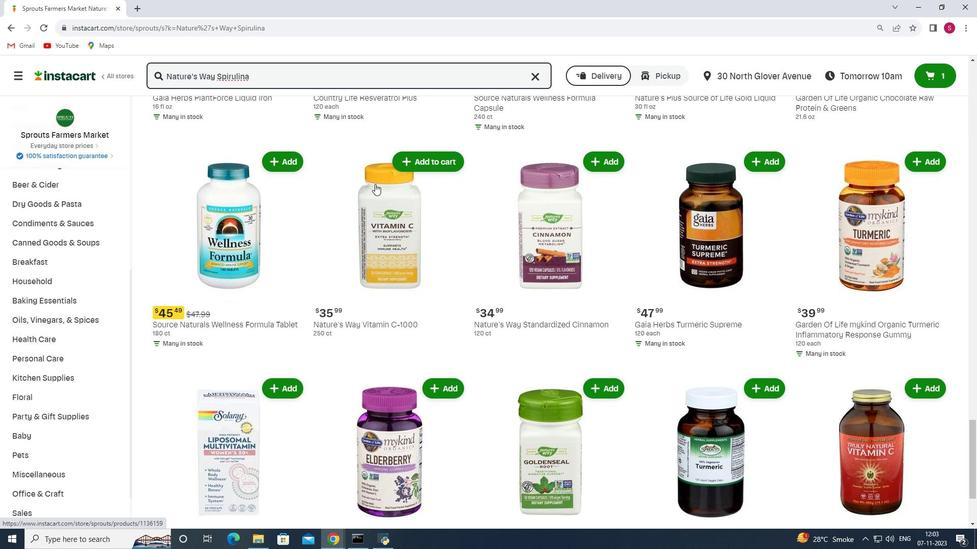 
Action: Mouse scrolled (375, 183) with delta (0, 0)
Screenshot: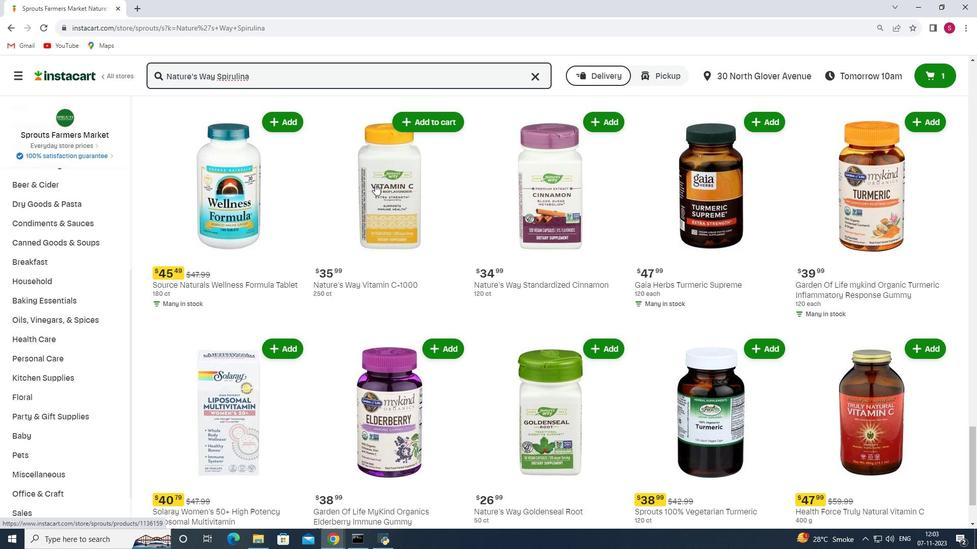 
Action: Mouse scrolled (375, 183) with delta (0, 0)
Screenshot: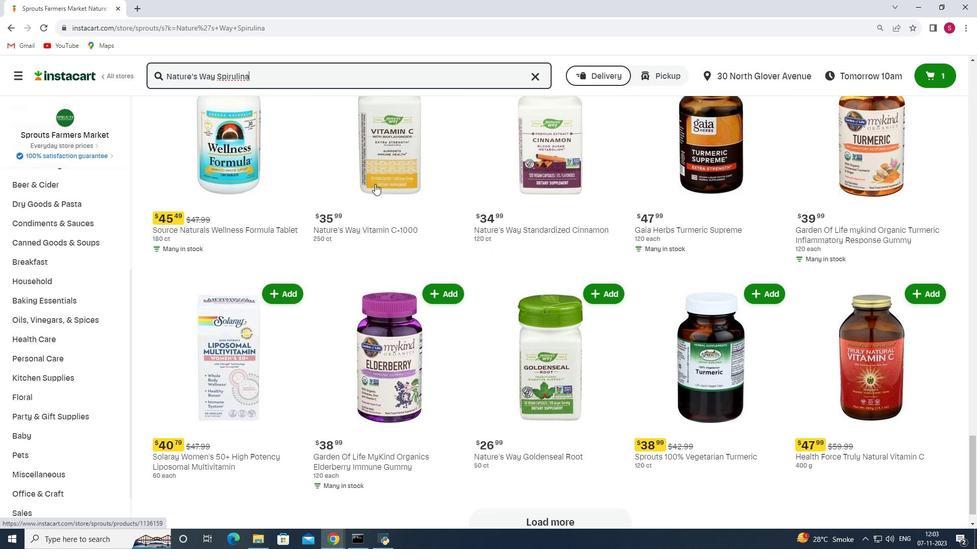 
Action: Mouse scrolled (375, 183) with delta (0, 0)
Screenshot: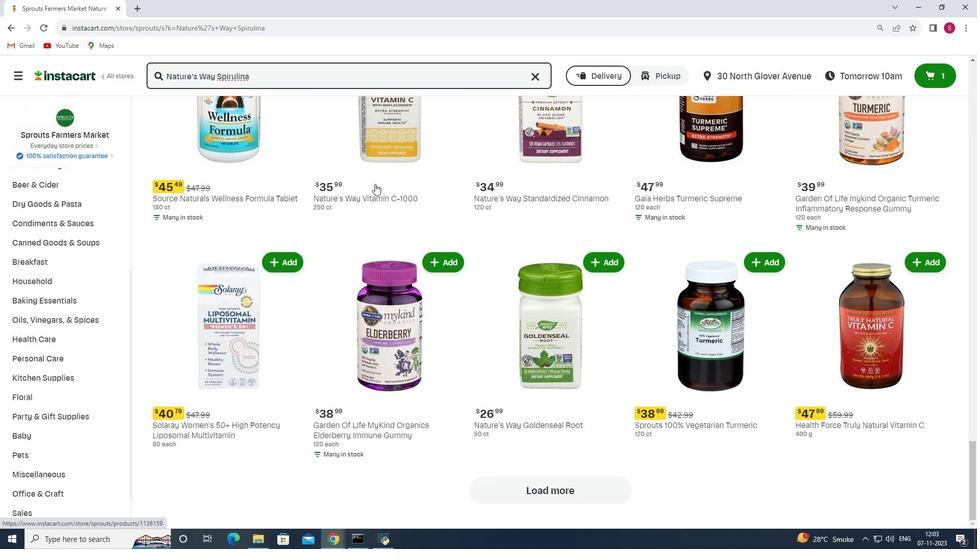 
